 Task: Compose an email in a English(US) language and use Smart Compose to assist.
Action: Mouse moved to (1131, 70)
Screenshot: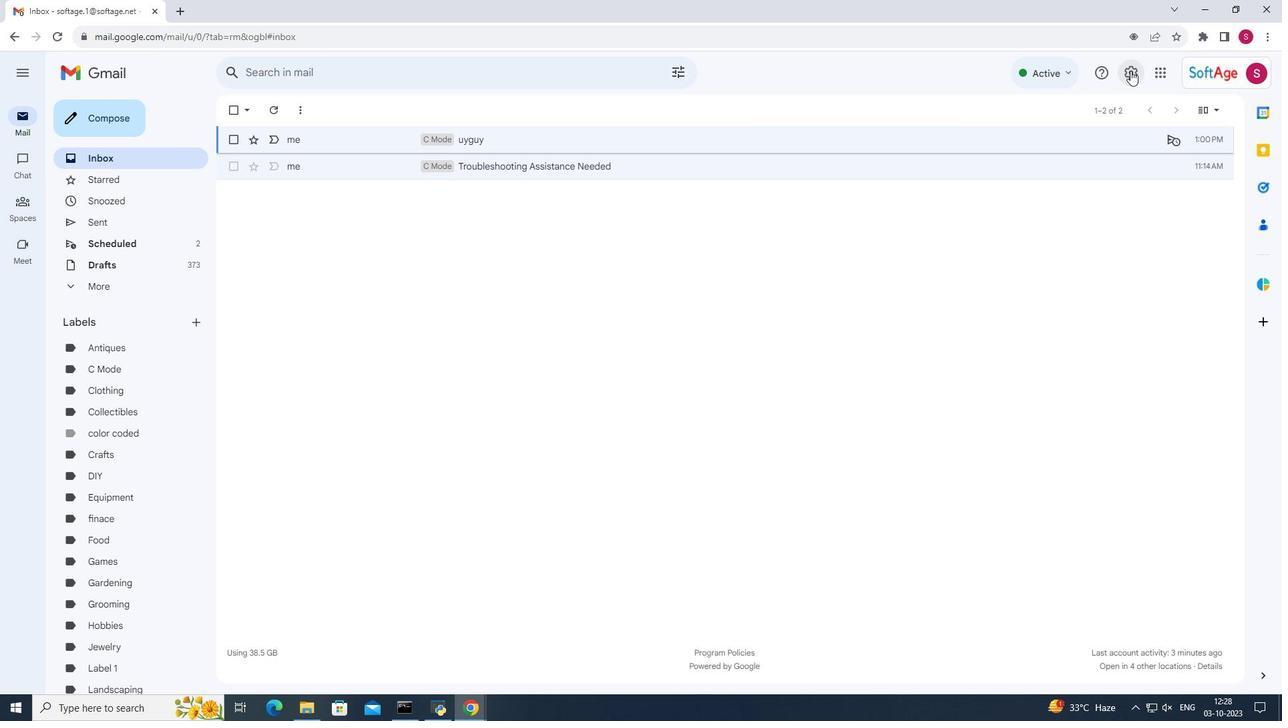 
Action: Mouse pressed left at (1131, 70)
Screenshot: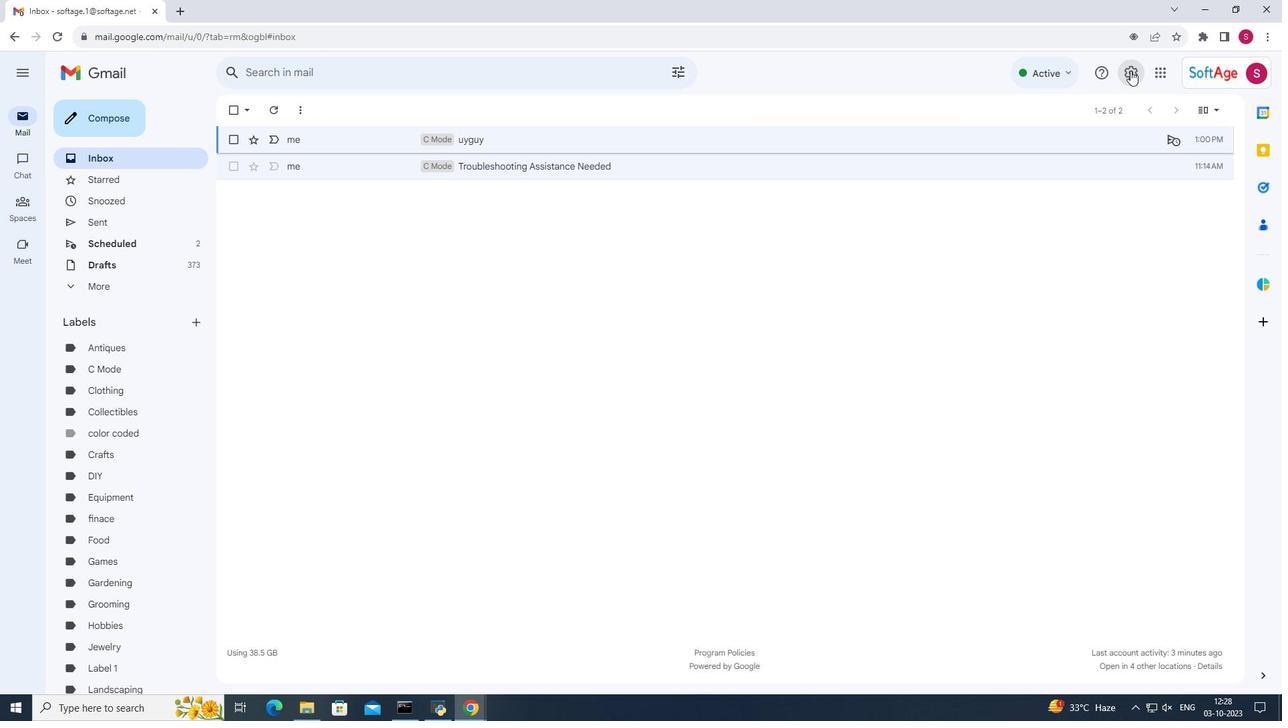 
Action: Mouse moved to (1135, 136)
Screenshot: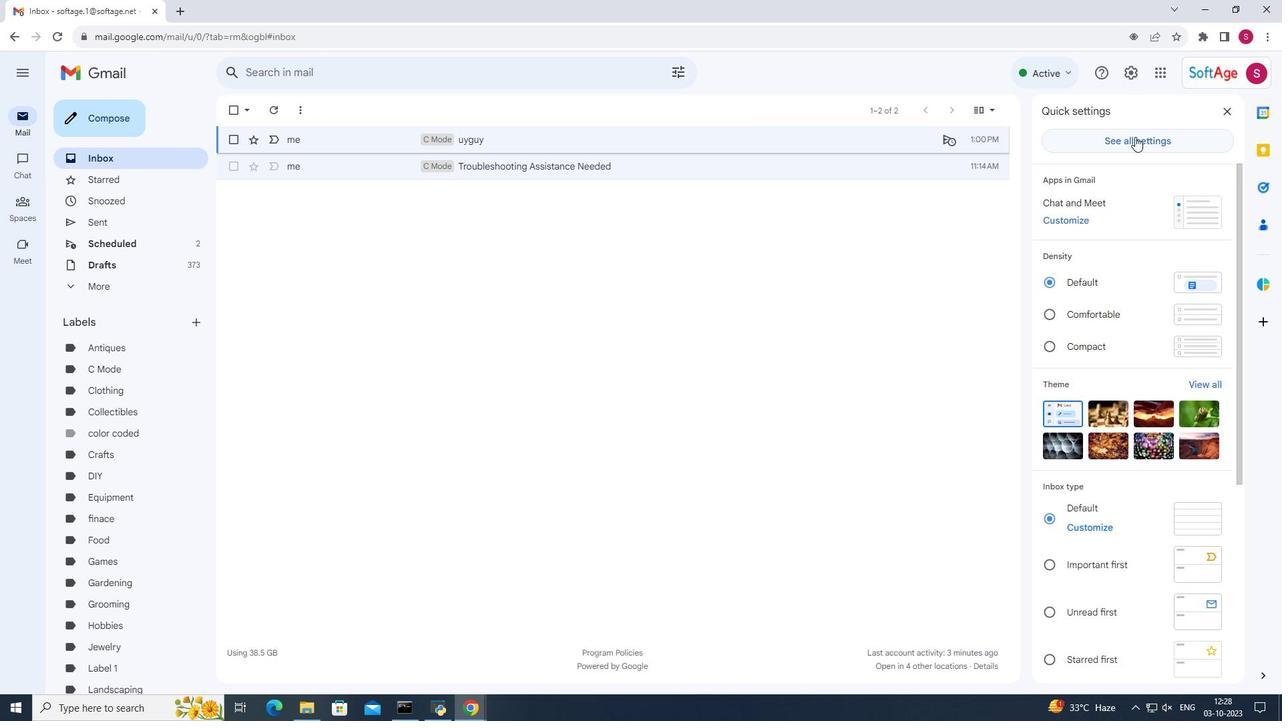 
Action: Mouse pressed left at (1135, 136)
Screenshot: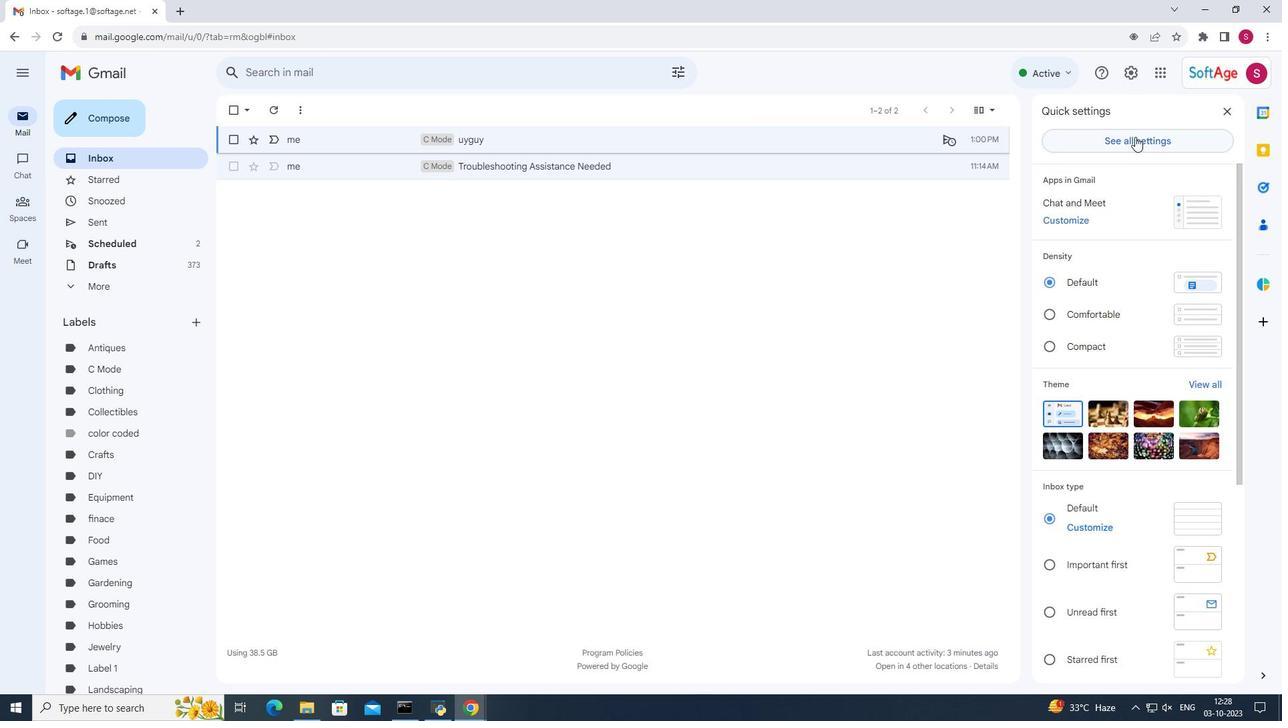 
Action: Mouse moved to (768, 165)
Screenshot: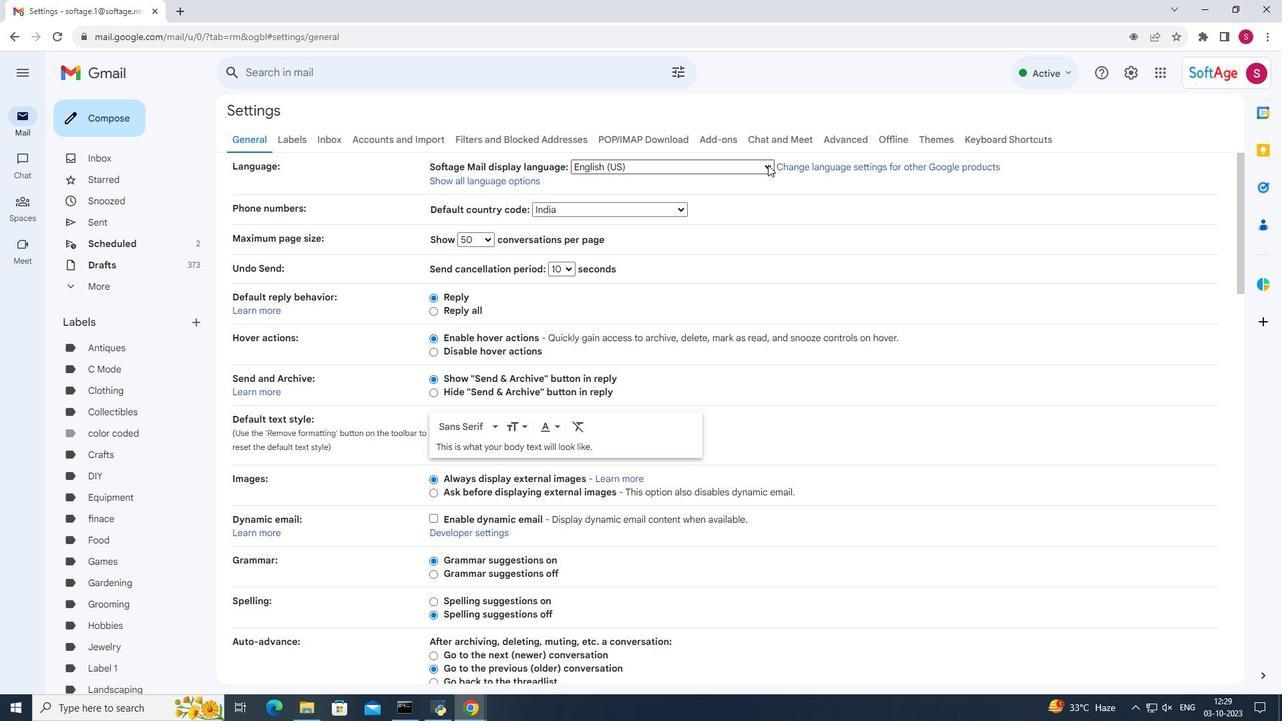
Action: Mouse pressed left at (768, 165)
Screenshot: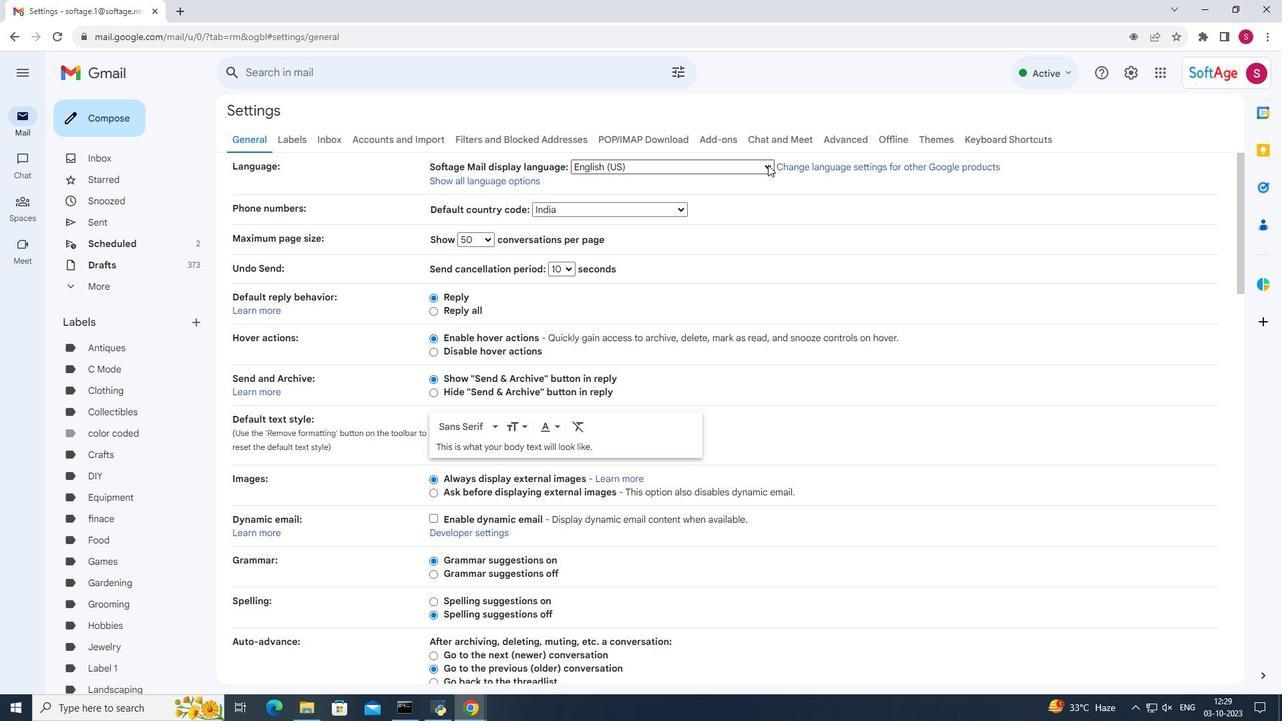 
Action: Mouse moved to (648, 318)
Screenshot: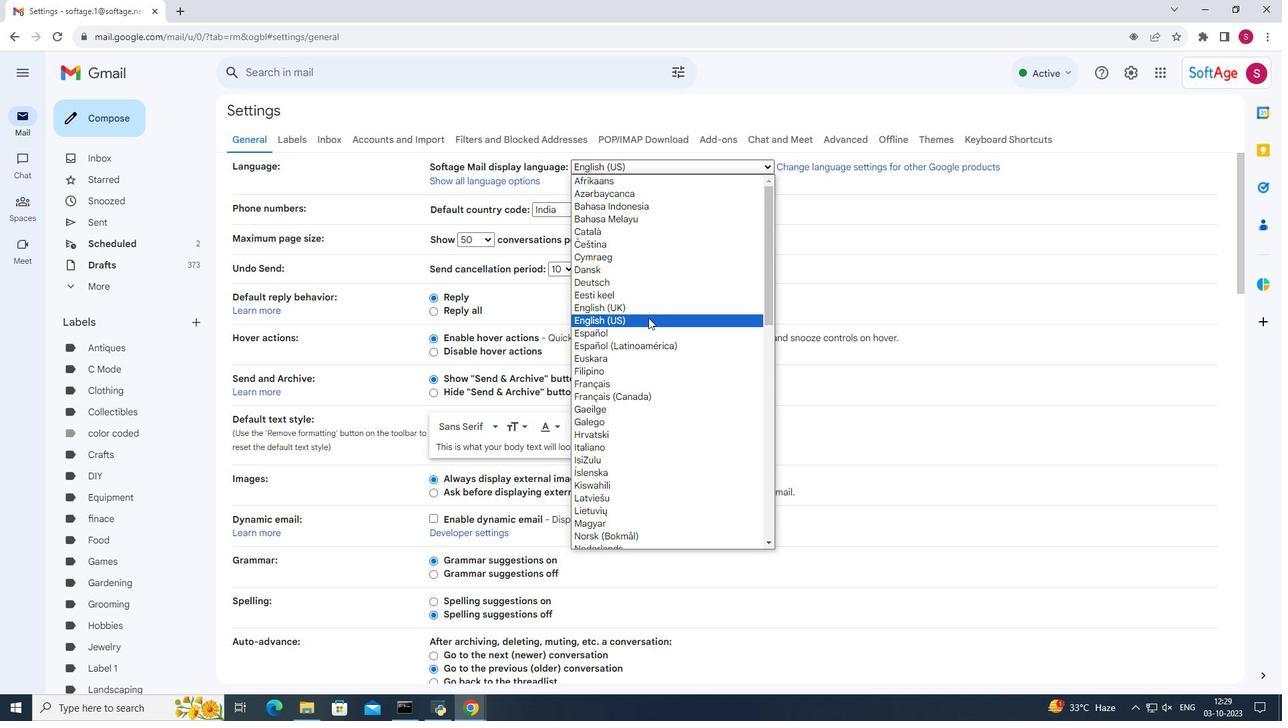 
Action: Mouse pressed left at (648, 318)
Screenshot: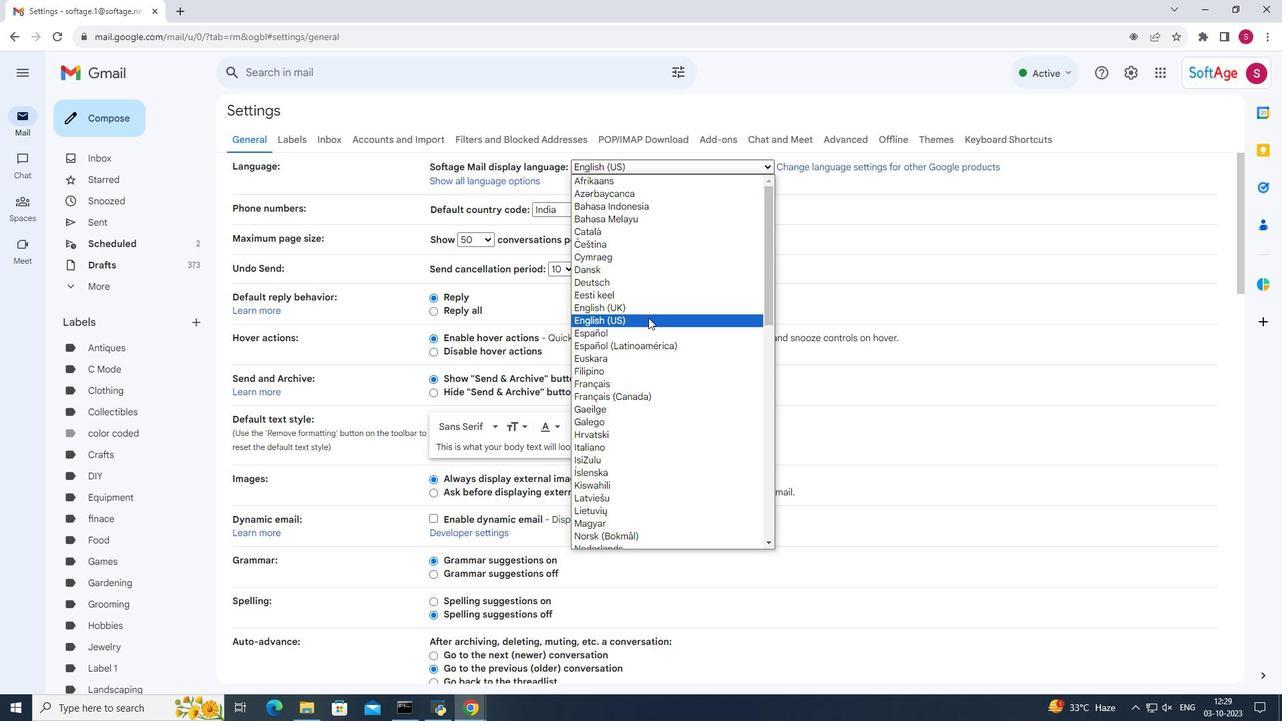 
Action: Mouse pressed left at (648, 318)
Screenshot: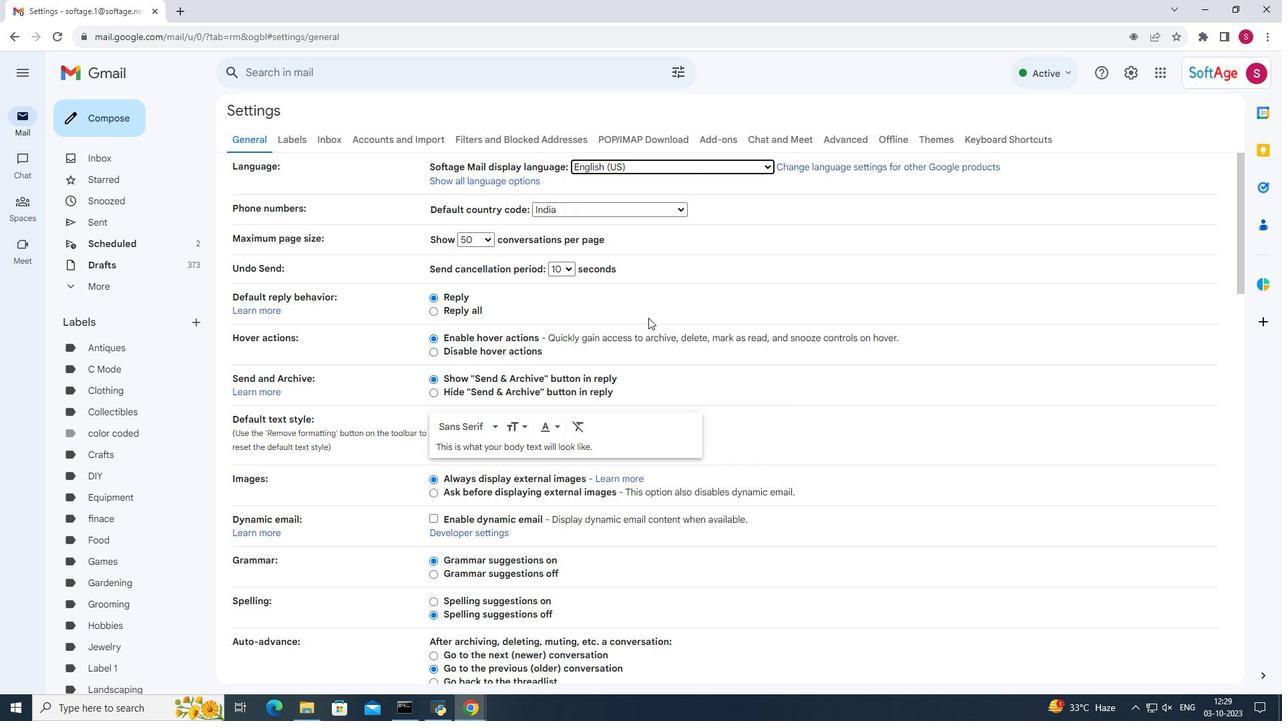 
Action: Mouse moved to (644, 304)
Screenshot: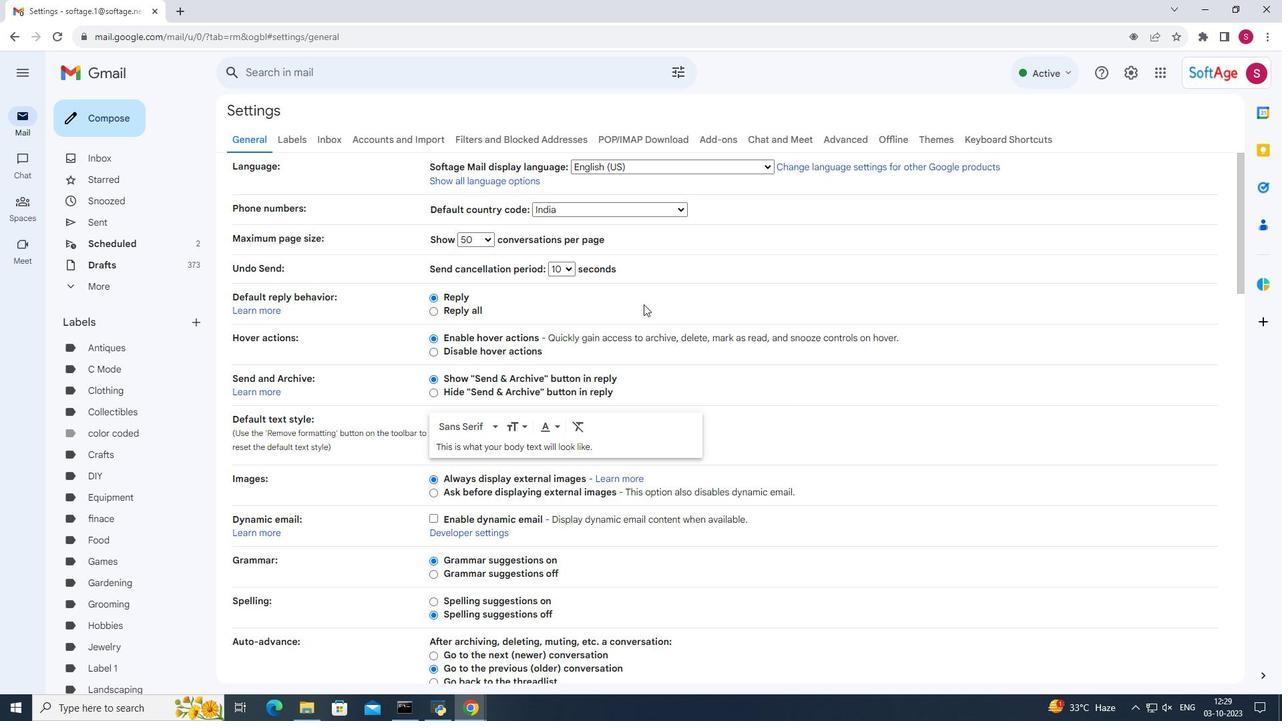 
Action: Mouse scrolled (644, 304) with delta (0, 0)
Screenshot: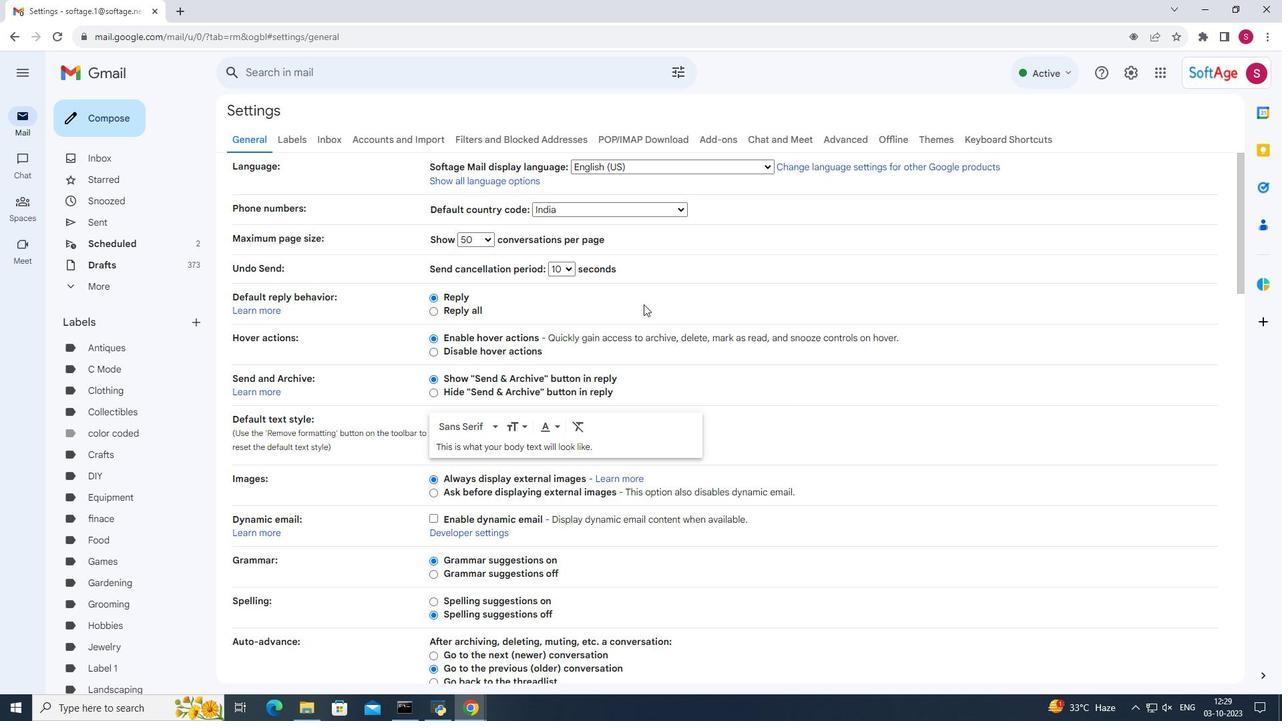 
Action: Mouse scrolled (644, 304) with delta (0, 0)
Screenshot: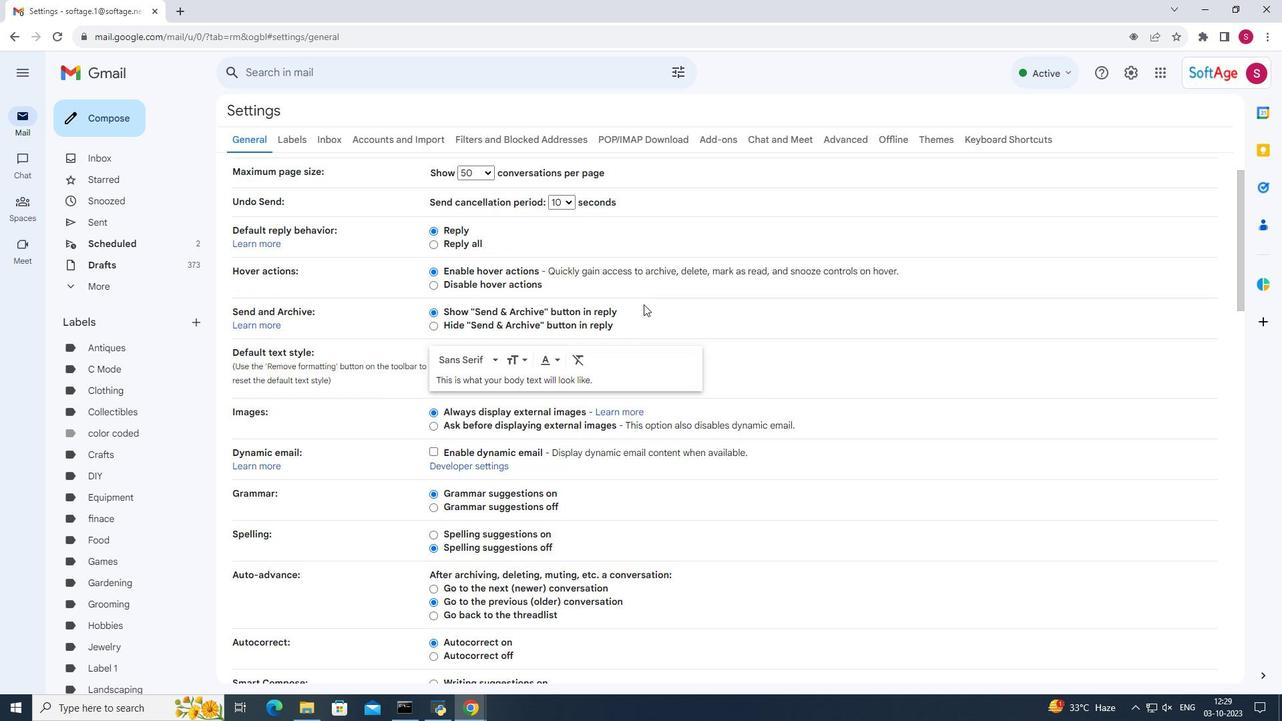 
Action: Mouse scrolled (644, 304) with delta (0, 0)
Screenshot: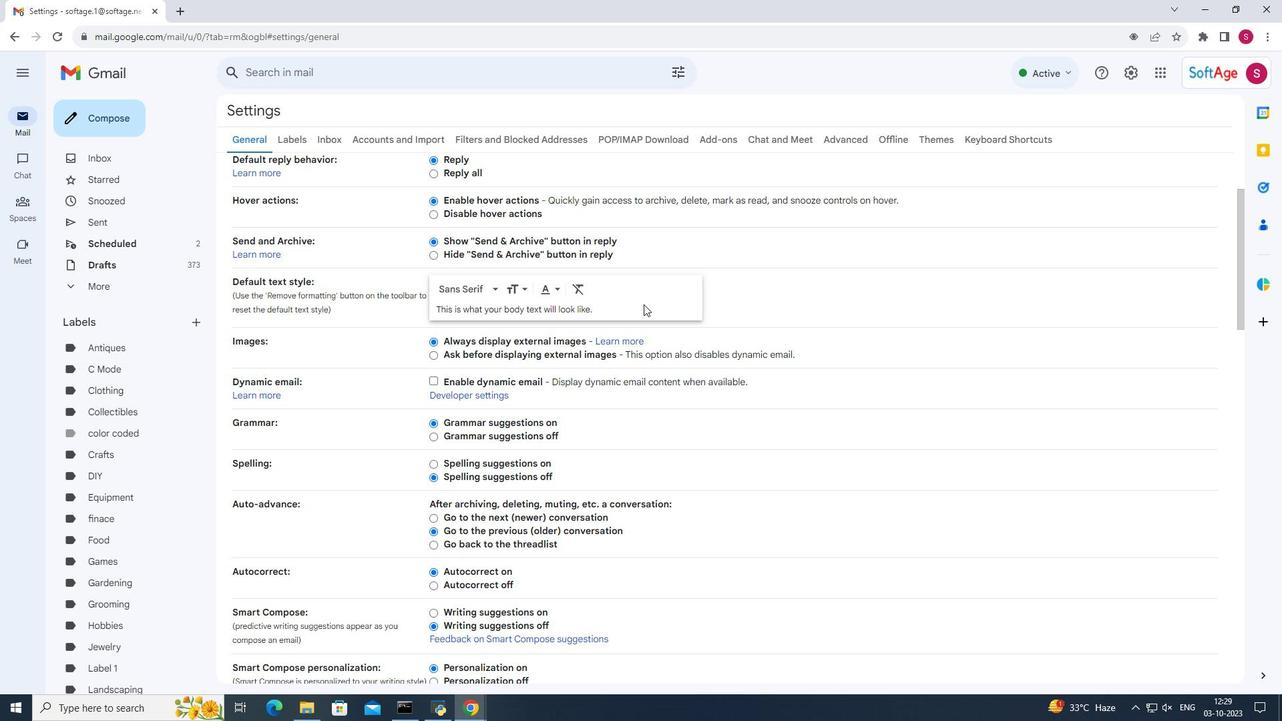 
Action: Mouse scrolled (644, 304) with delta (0, 0)
Screenshot: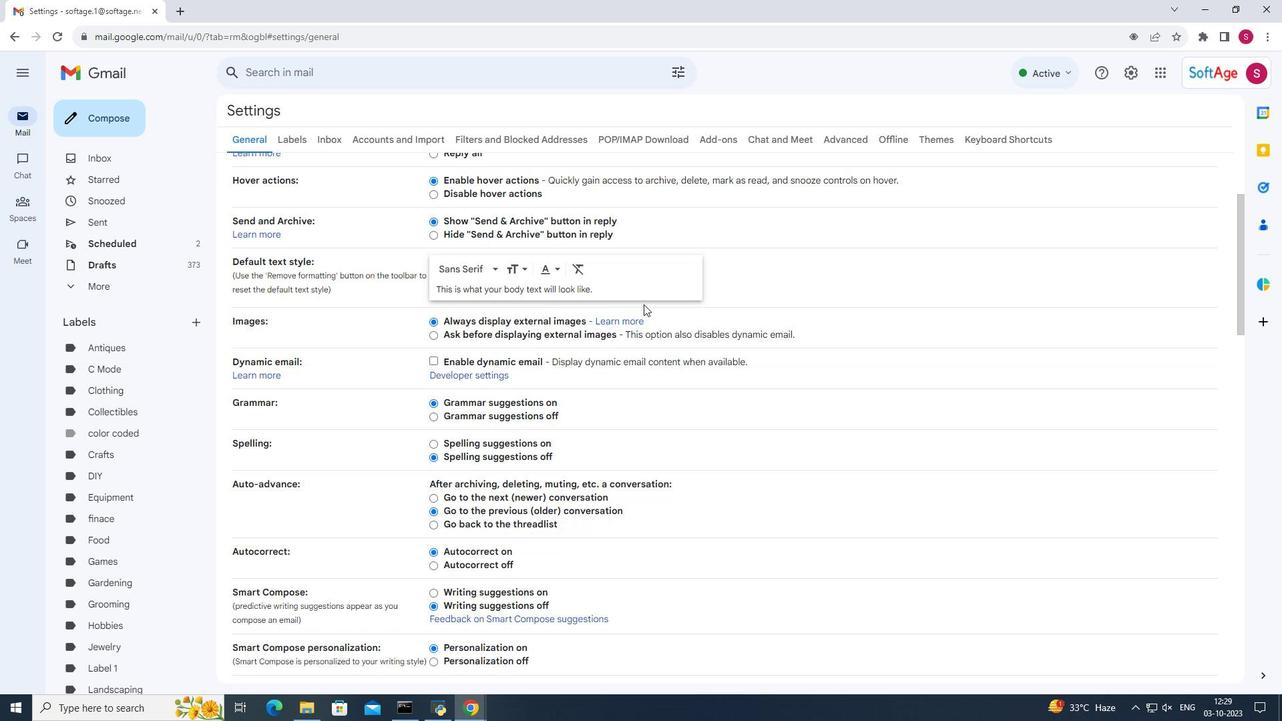 
Action: Mouse scrolled (644, 304) with delta (0, 0)
Screenshot: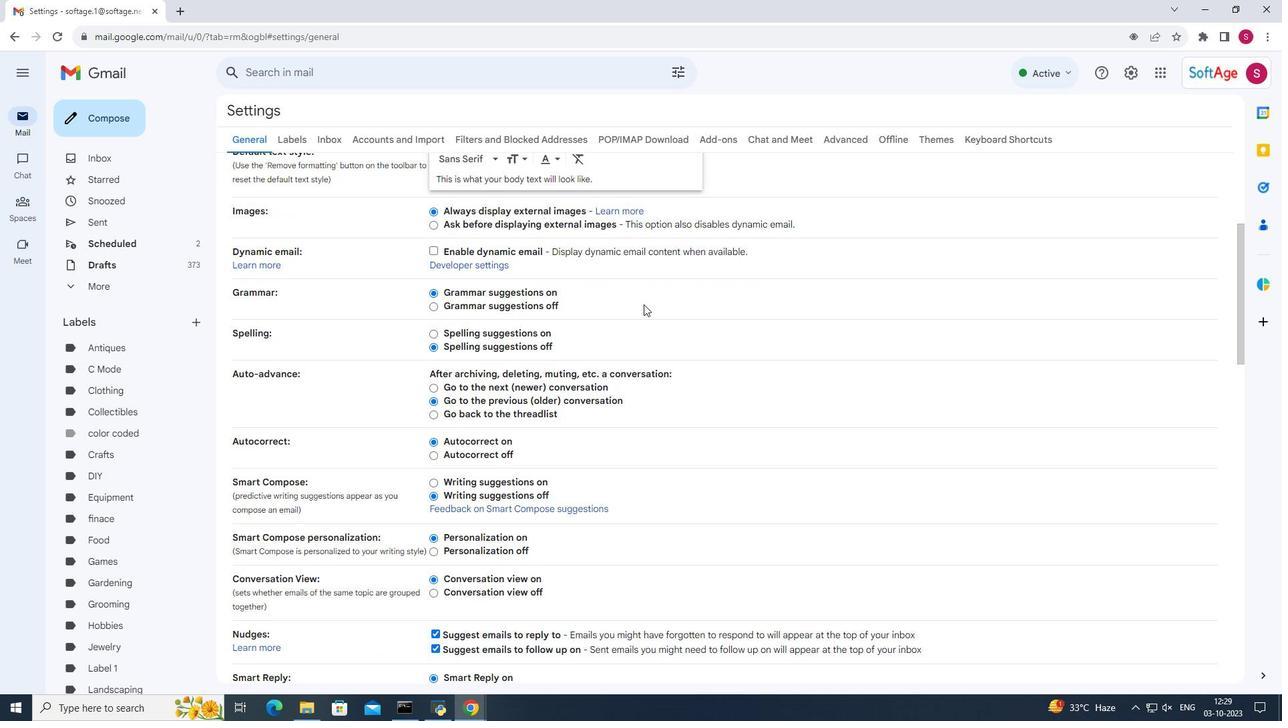 
Action: Mouse scrolled (644, 304) with delta (0, 0)
Screenshot: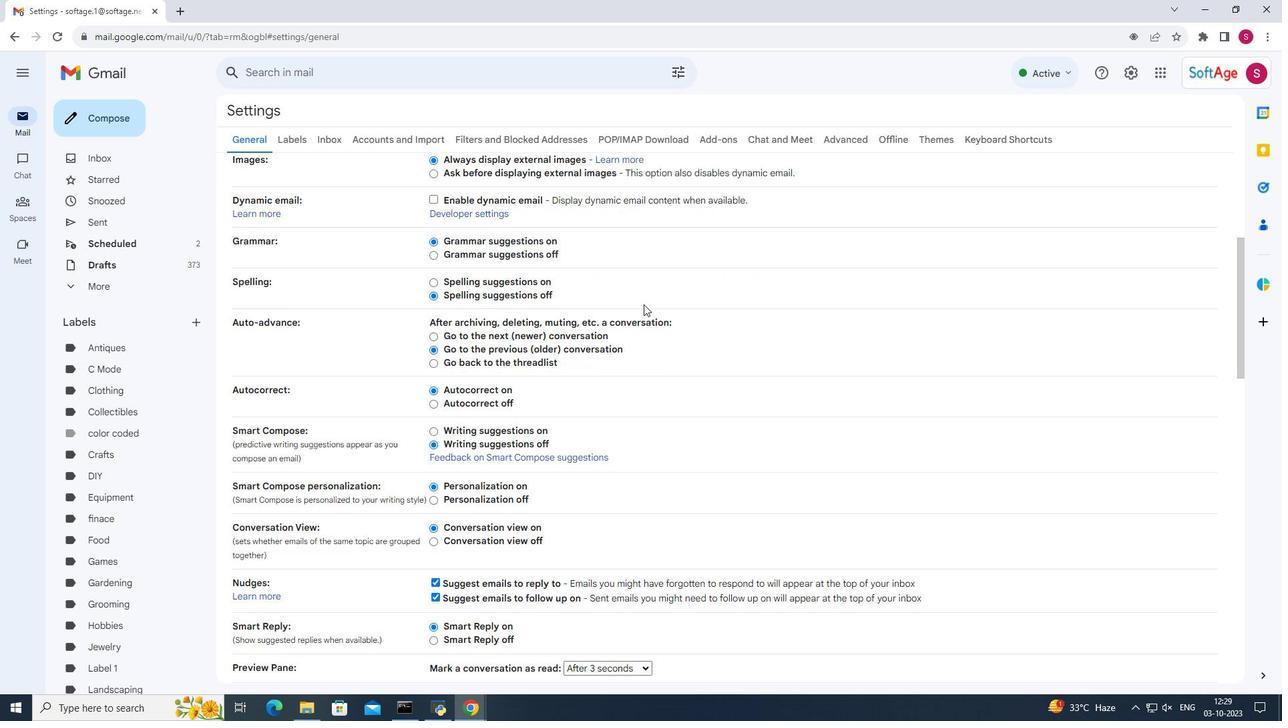 
Action: Mouse moved to (432, 350)
Screenshot: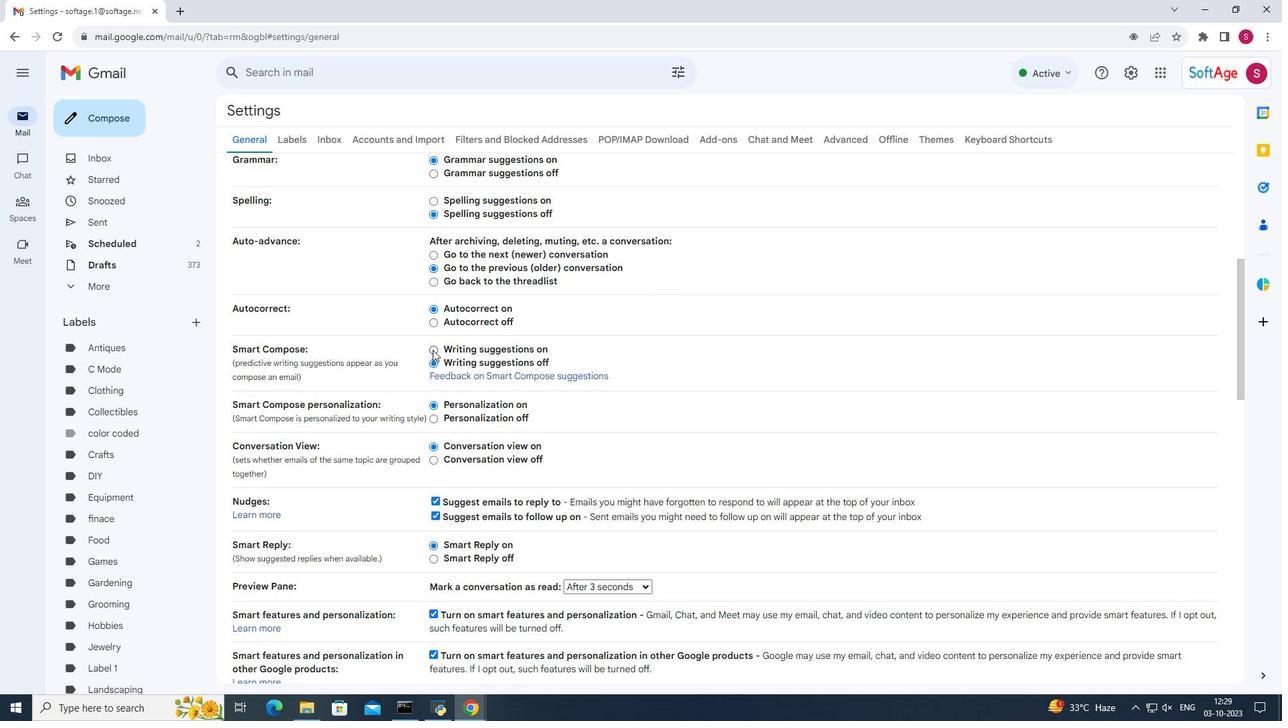 
Action: Mouse pressed left at (432, 350)
Screenshot: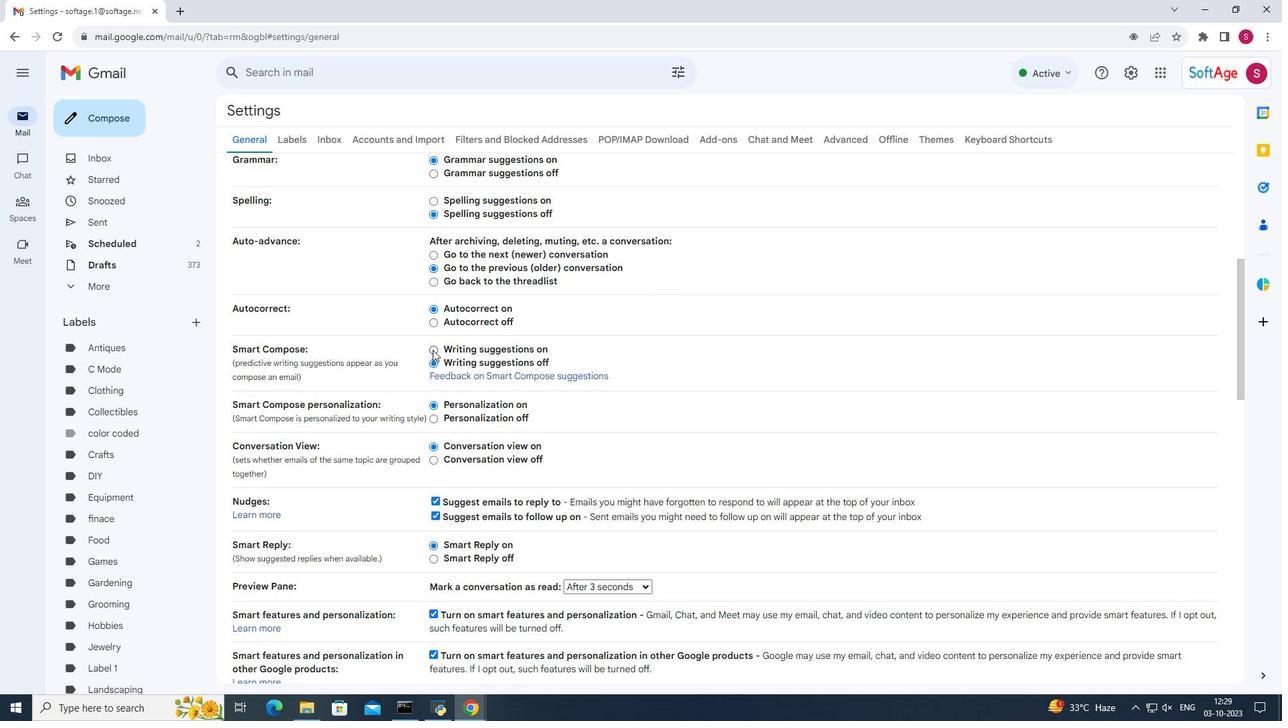 
Action: Mouse moved to (679, 320)
Screenshot: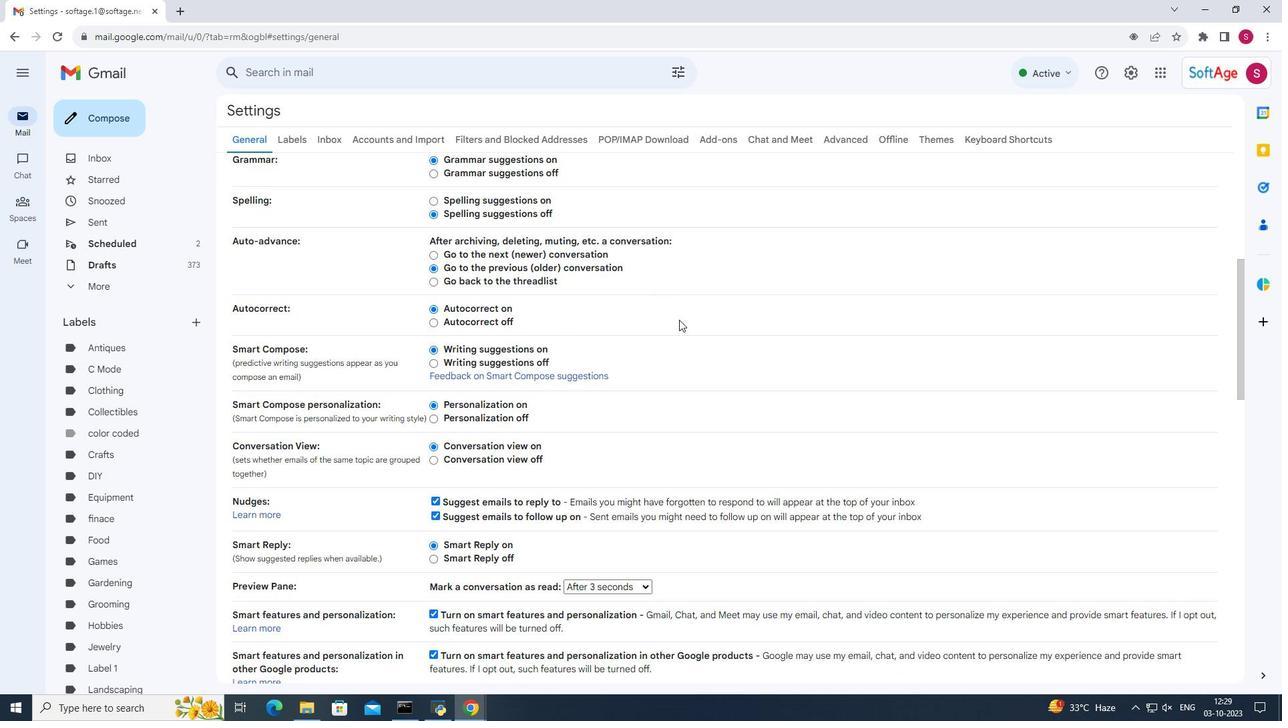 
Action: Mouse scrolled (679, 319) with delta (0, 0)
Screenshot: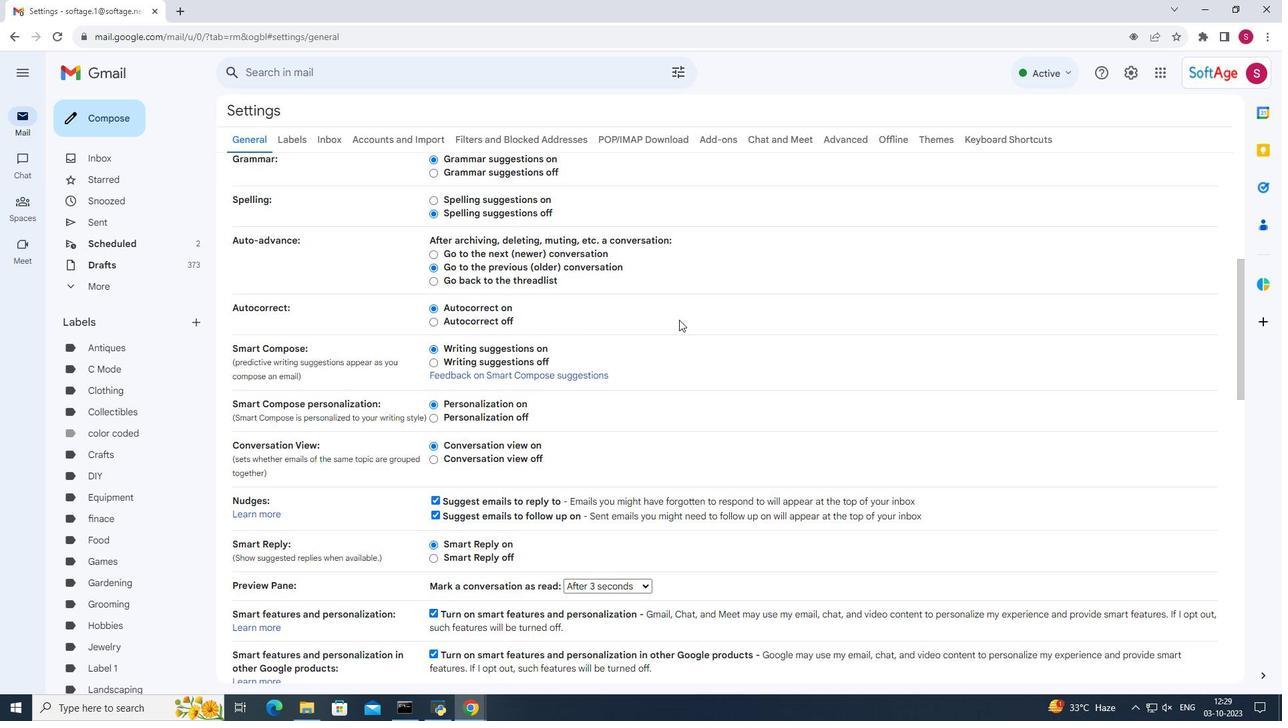 
Action: Mouse scrolled (679, 319) with delta (0, 0)
Screenshot: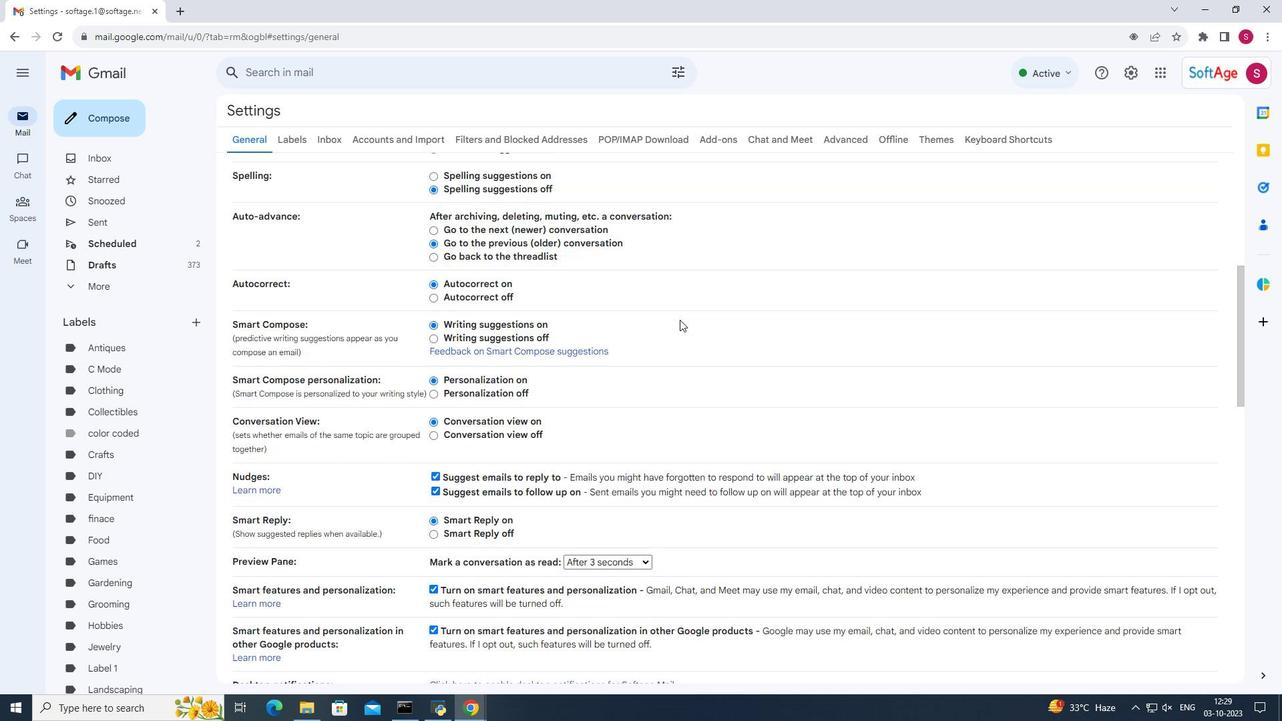 
Action: Mouse moved to (680, 320)
Screenshot: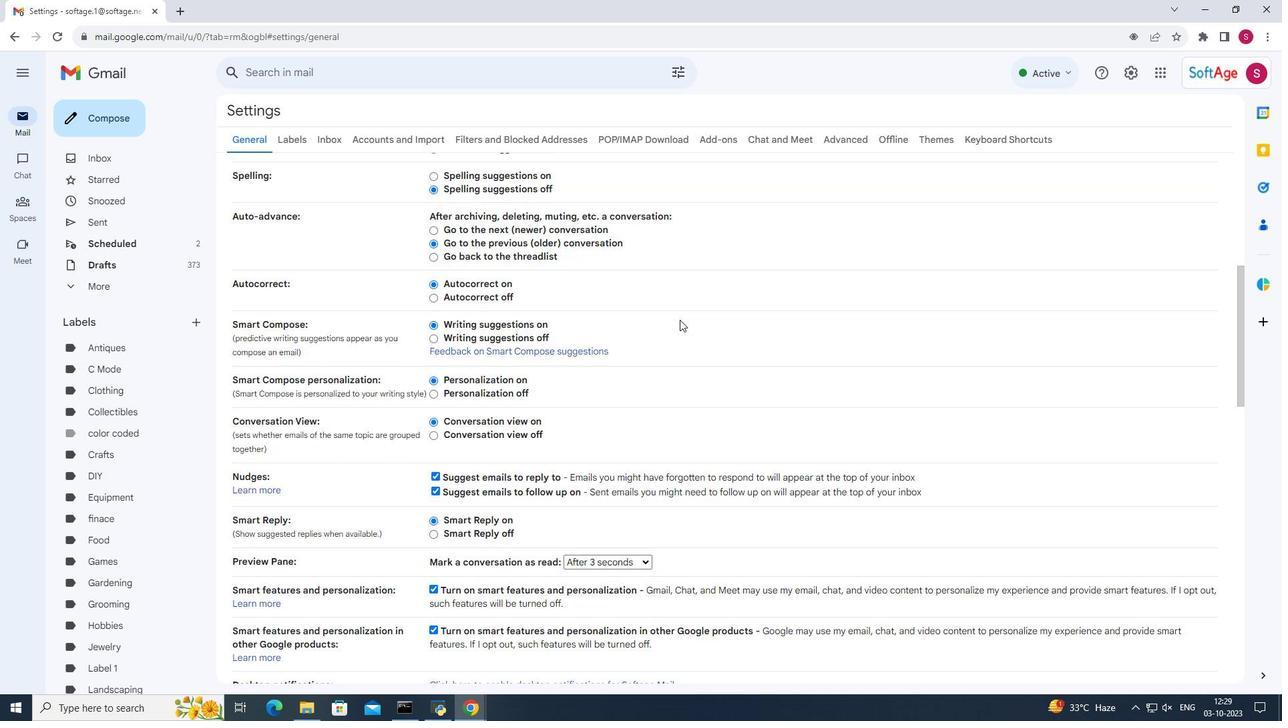 
Action: Mouse scrolled (680, 319) with delta (0, 0)
Screenshot: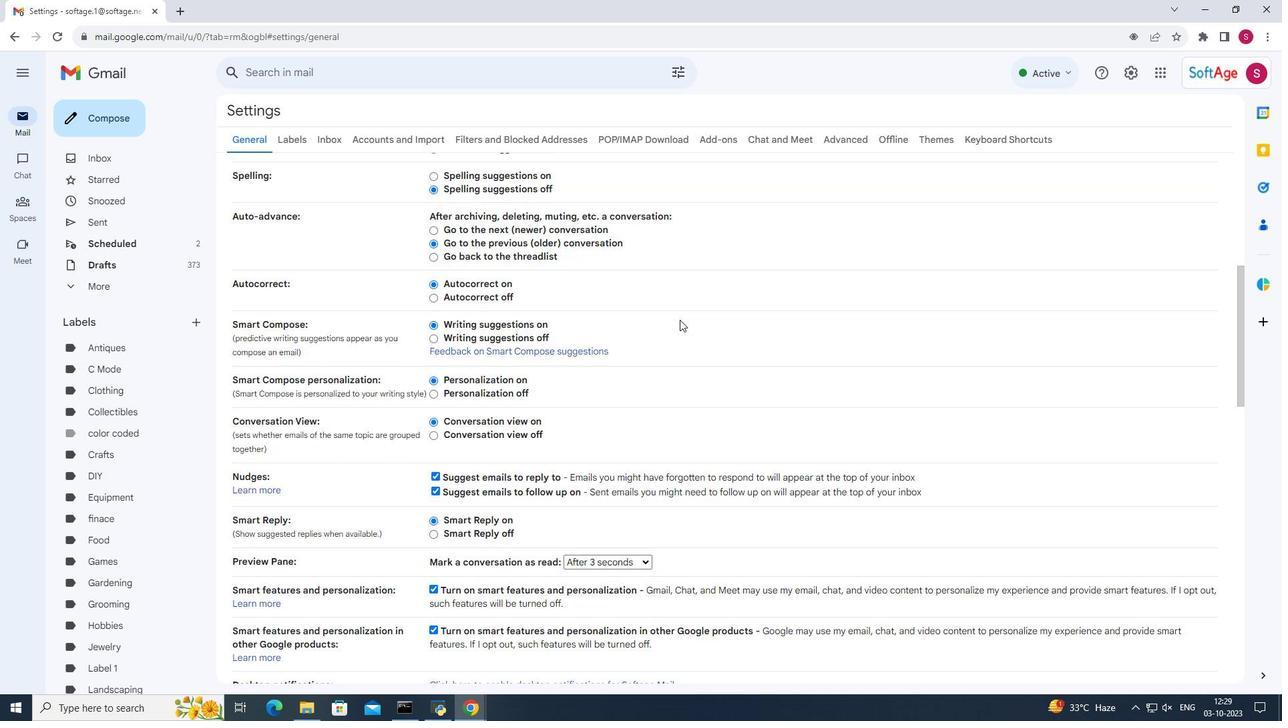 
Action: Mouse scrolled (680, 319) with delta (0, 0)
Screenshot: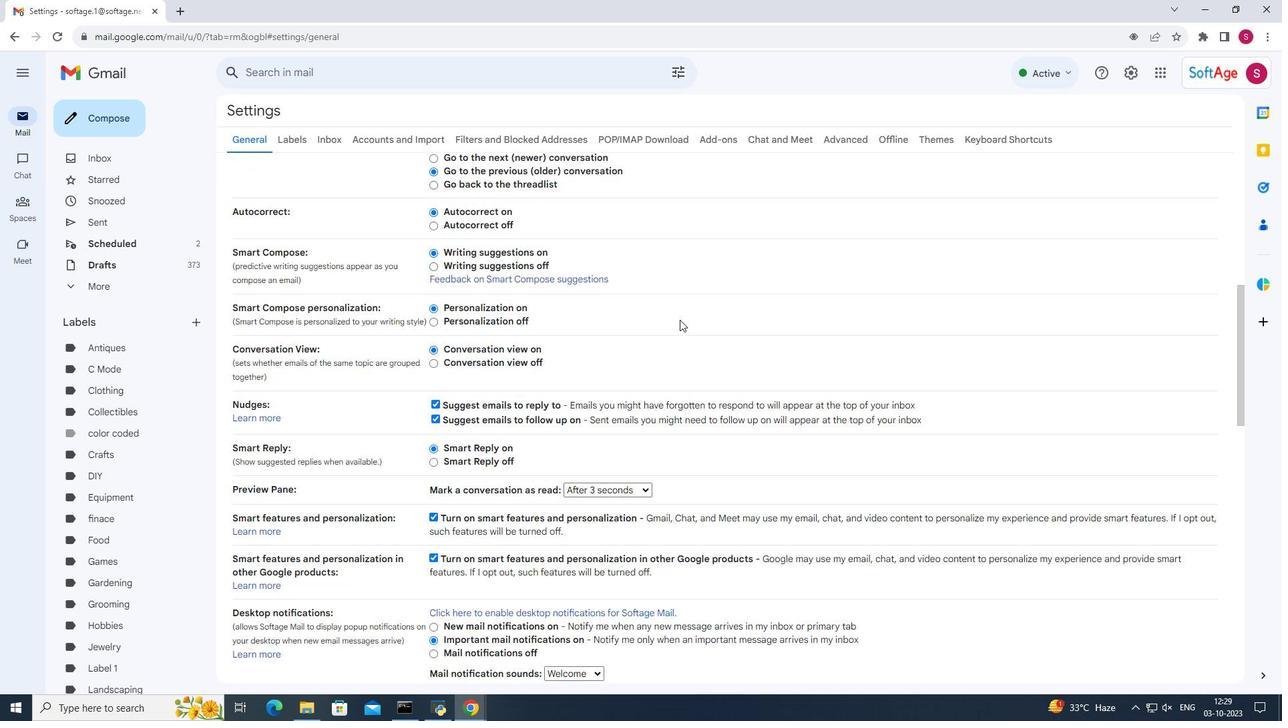 
Action: Mouse moved to (682, 320)
Screenshot: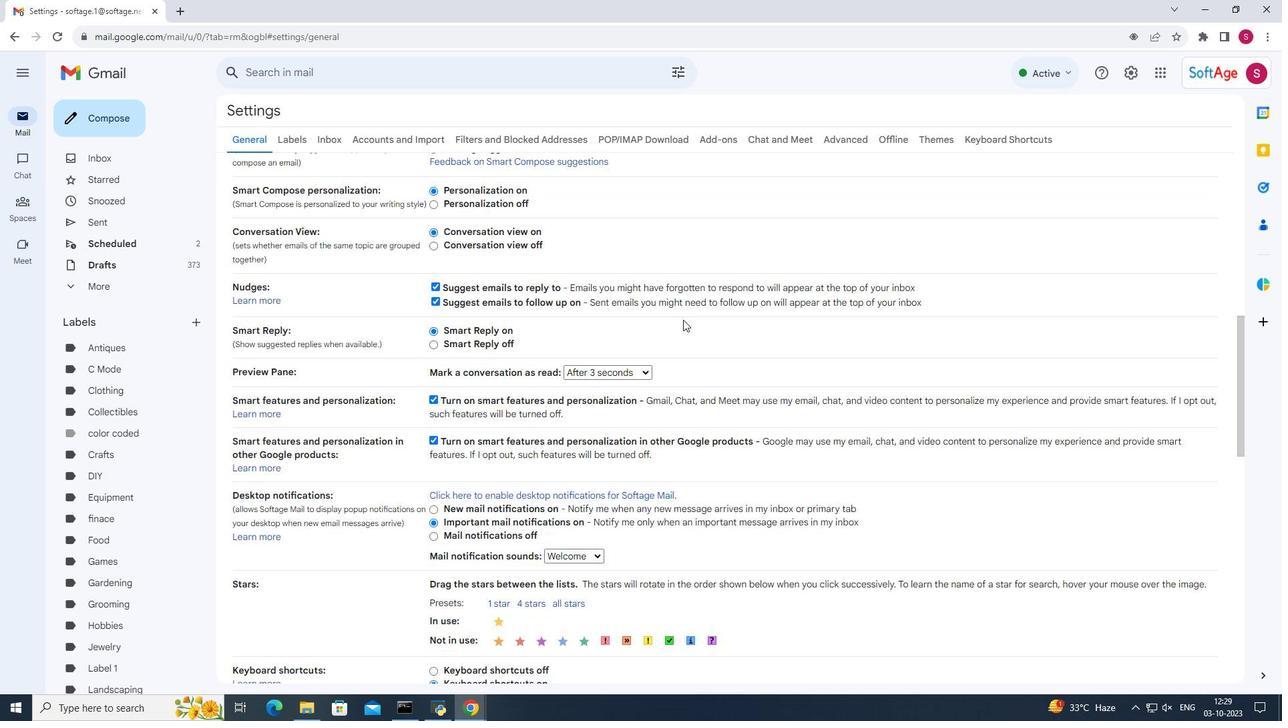
Action: Mouse scrolled (682, 319) with delta (0, 0)
Screenshot: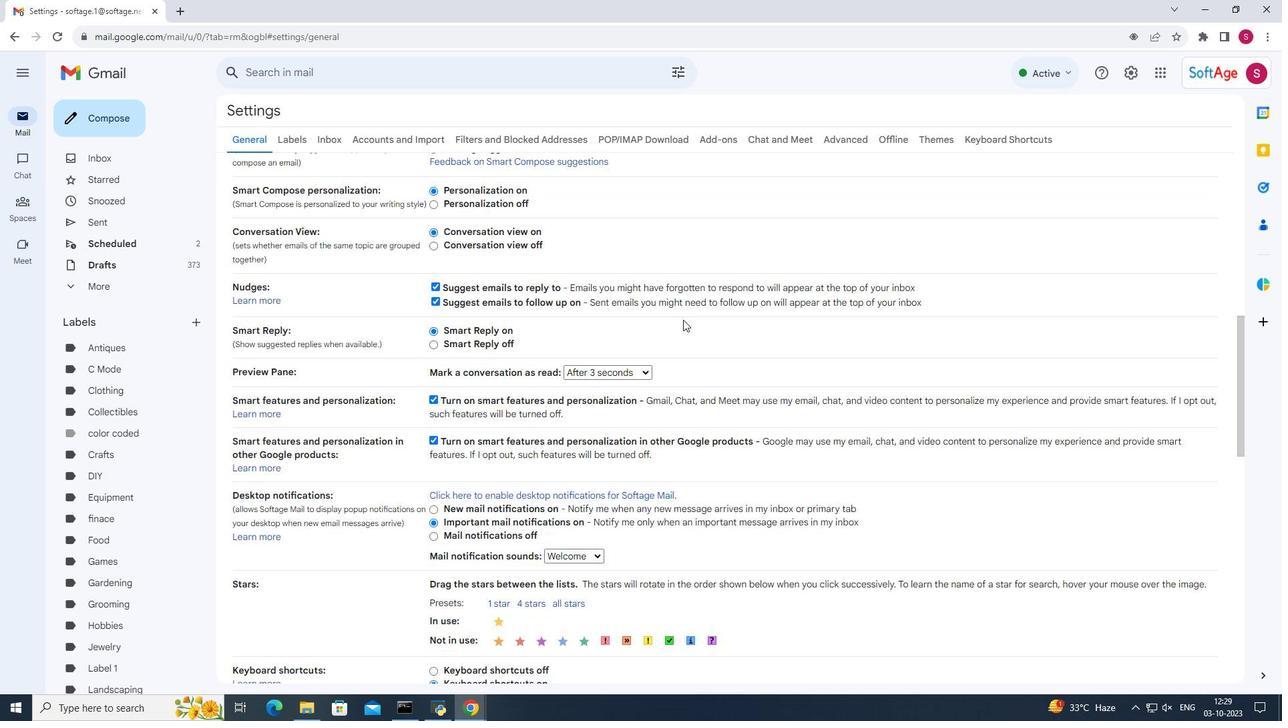 
Action: Mouse moved to (690, 320)
Screenshot: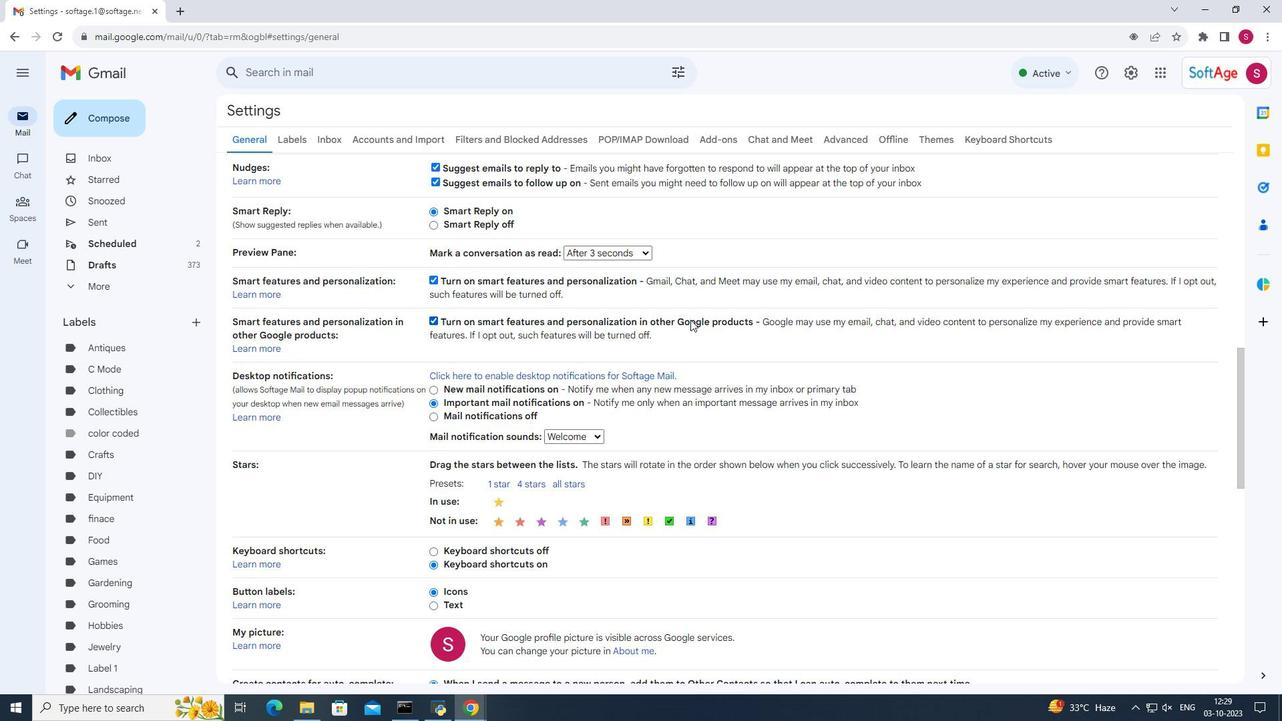 
Action: Mouse scrolled (690, 319) with delta (0, 0)
Screenshot: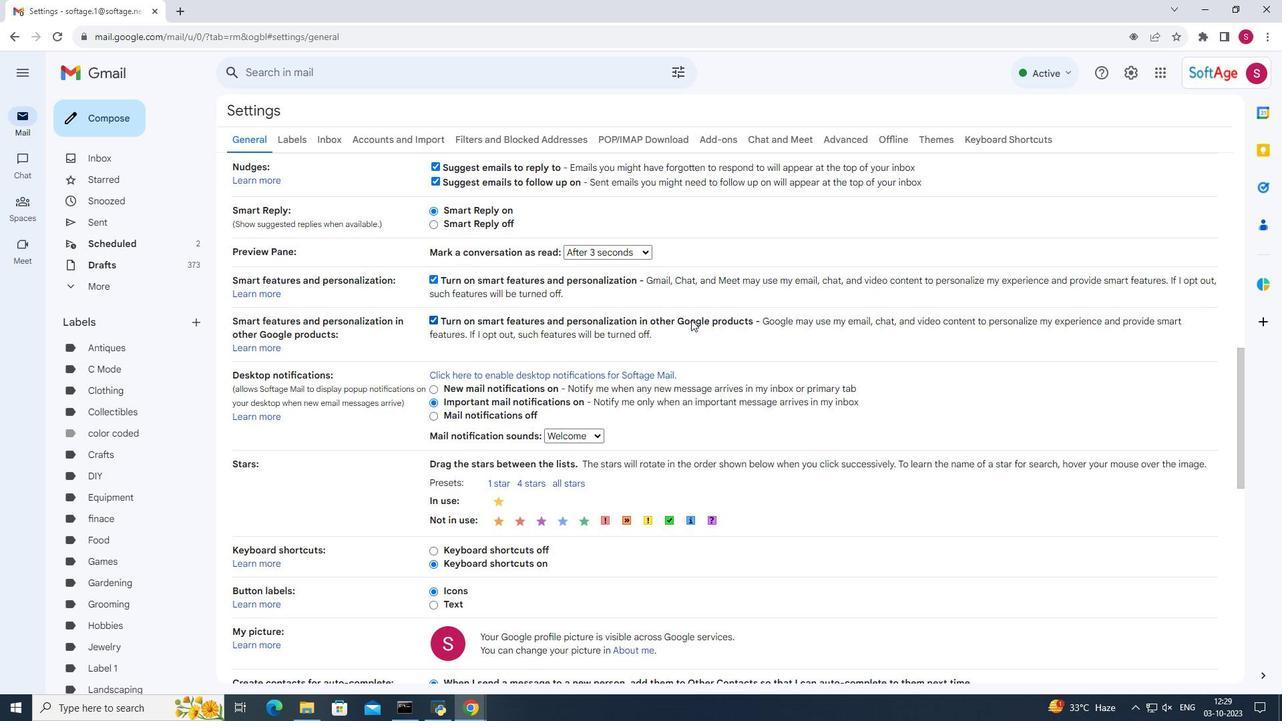 
Action: Mouse moved to (691, 320)
Screenshot: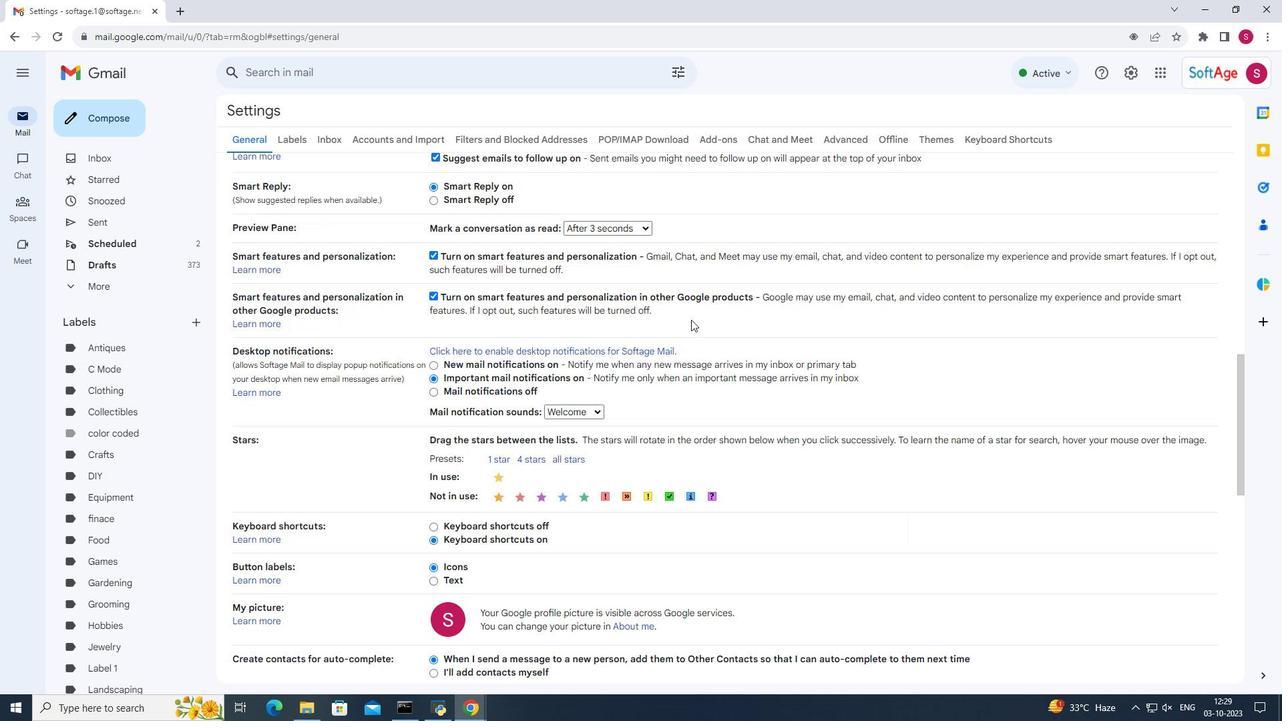 
Action: Mouse scrolled (691, 319) with delta (0, 0)
Screenshot: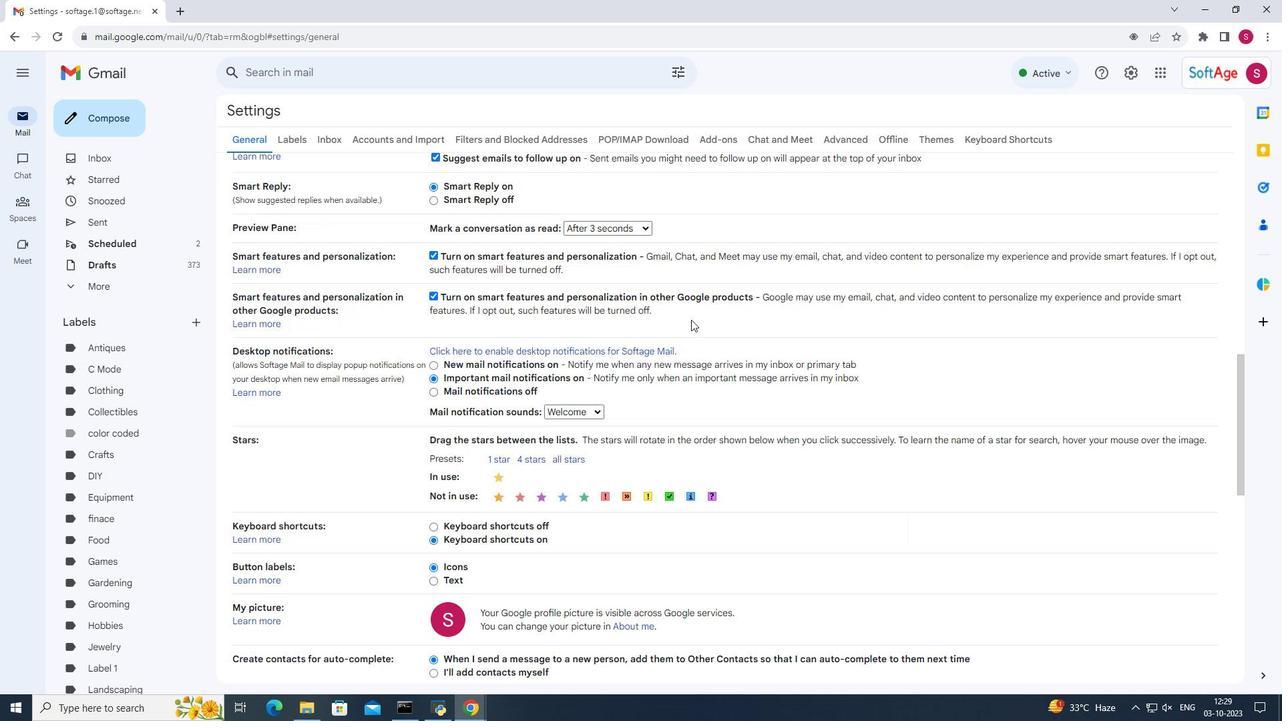 
Action: Mouse scrolled (691, 319) with delta (0, 0)
Screenshot: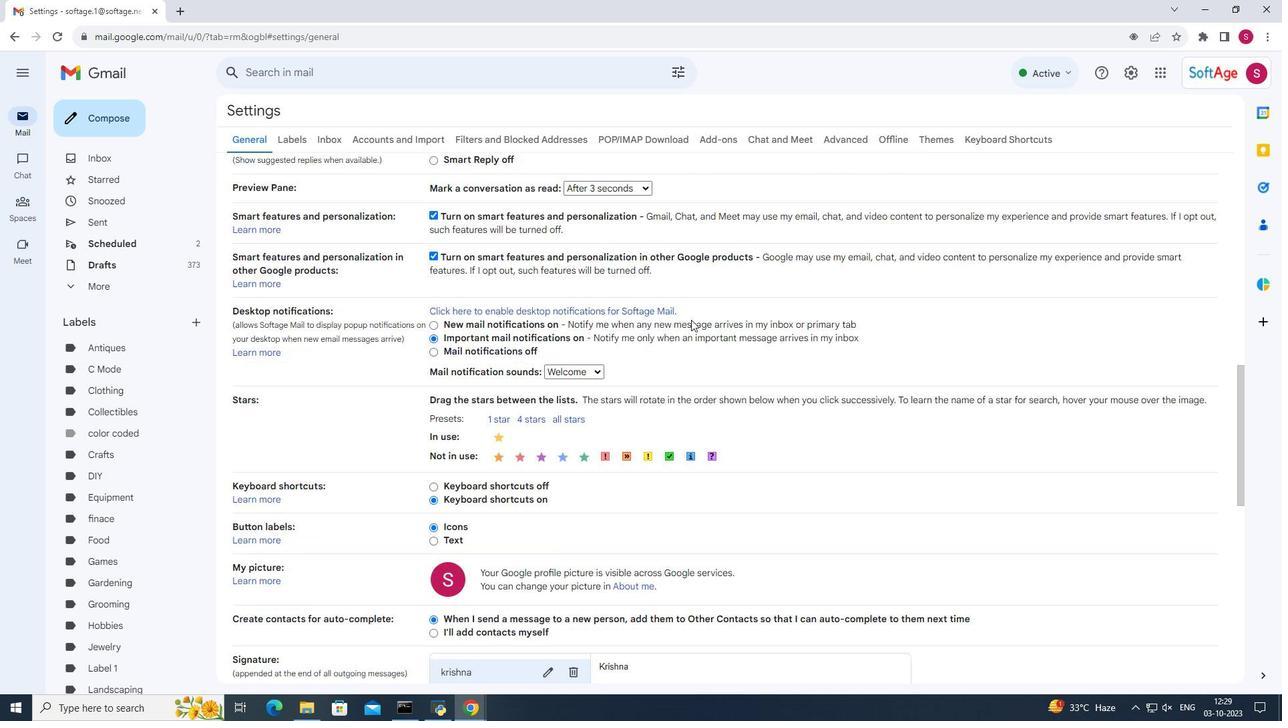 
Action: Mouse scrolled (691, 319) with delta (0, 0)
Screenshot: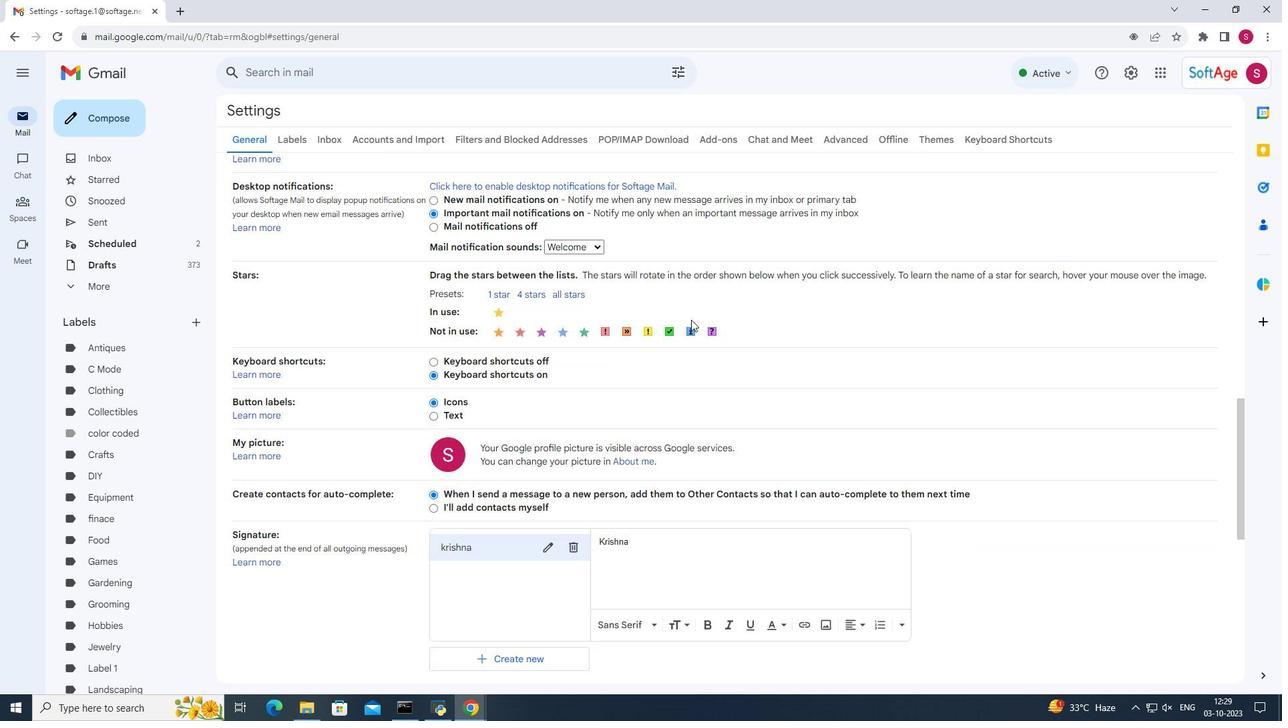 
Action: Mouse moved to (709, 322)
Screenshot: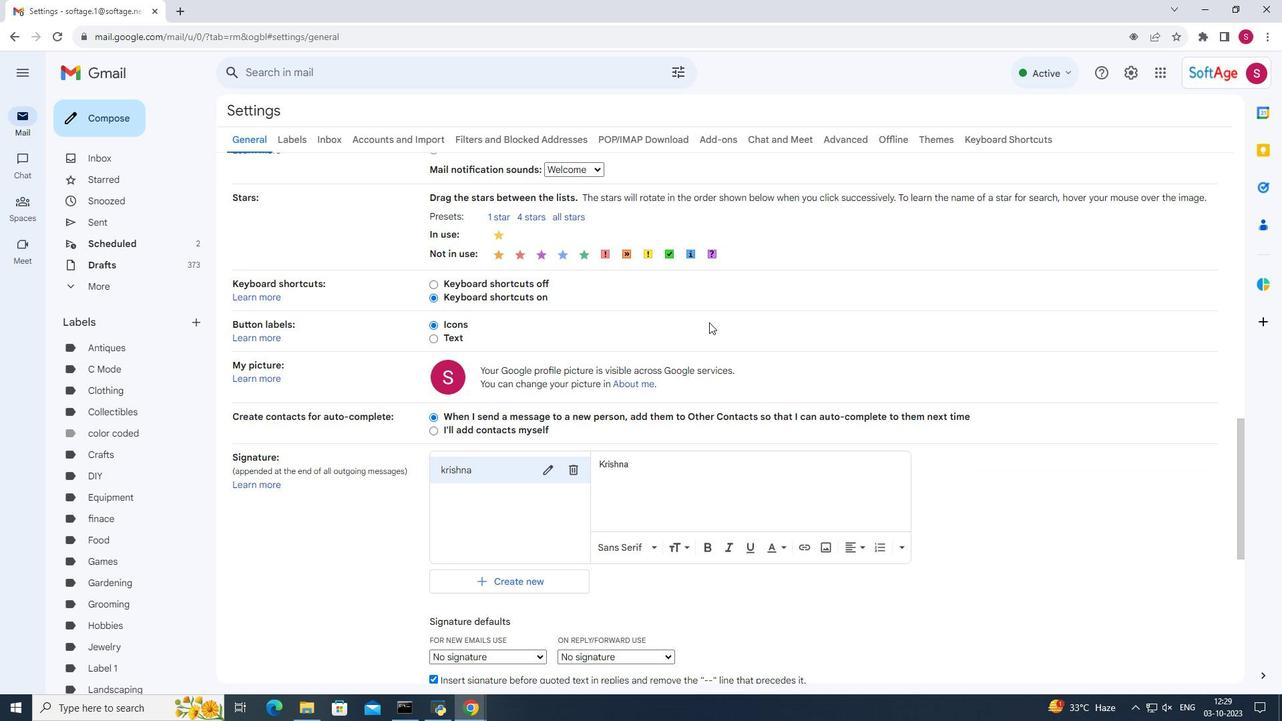 
Action: Mouse scrolled (709, 322) with delta (0, 0)
Screenshot: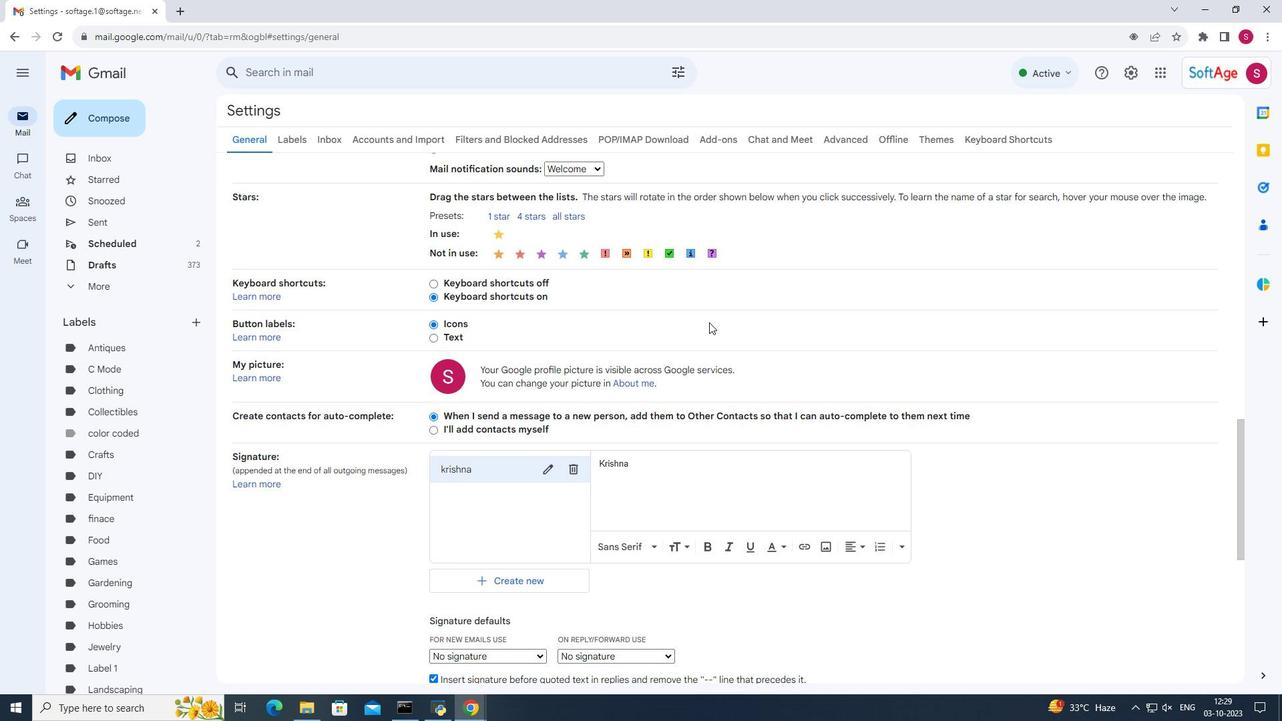
Action: Mouse scrolled (709, 322) with delta (0, 0)
Screenshot: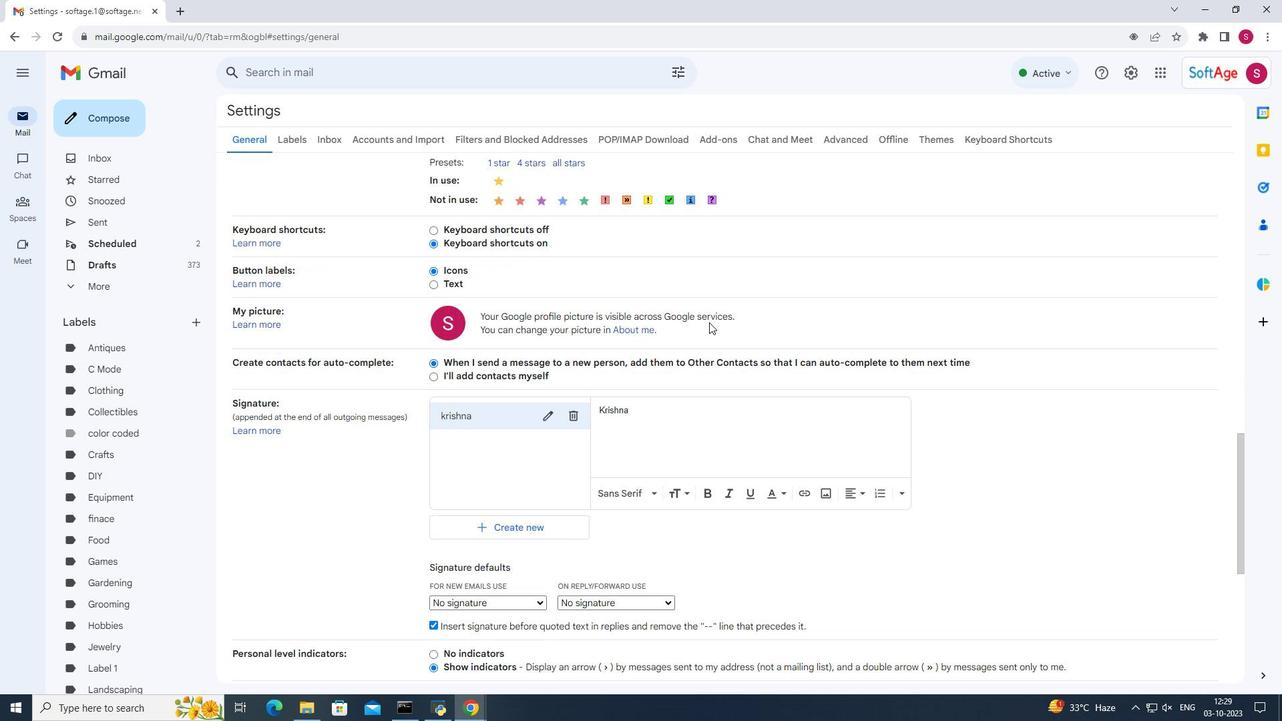 
Action: Mouse scrolled (709, 322) with delta (0, 0)
Screenshot: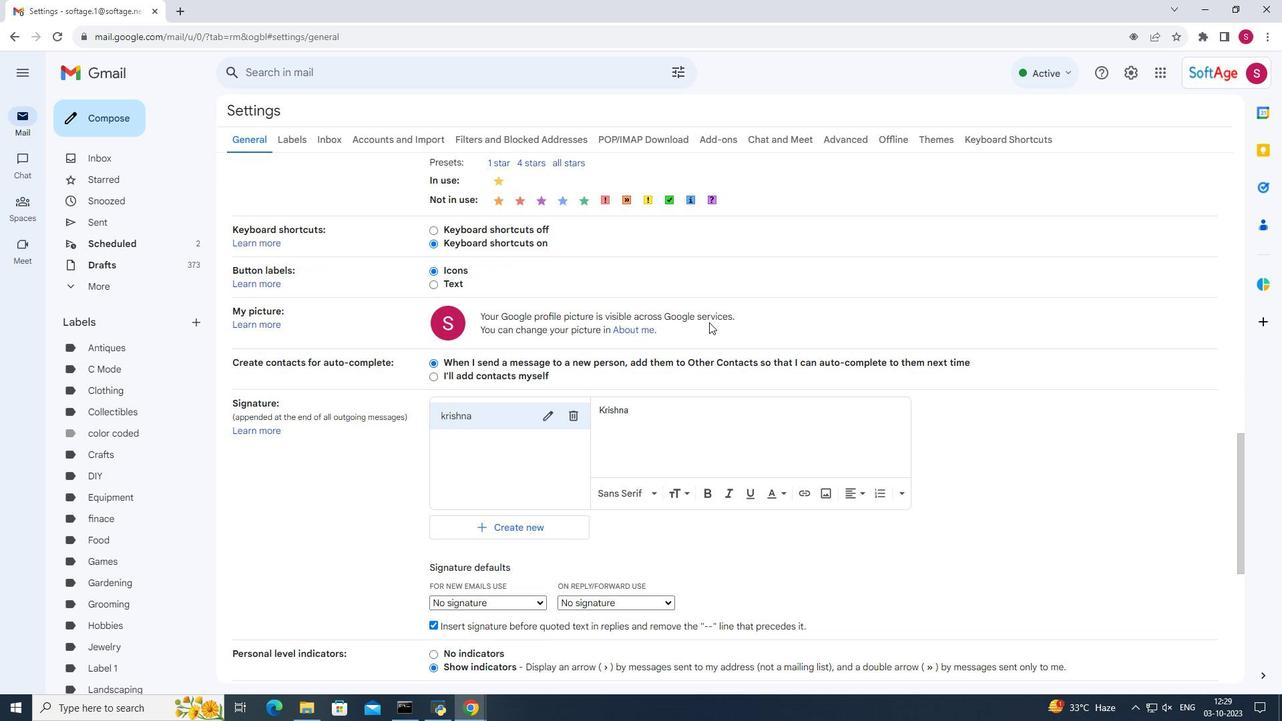 
Action: Mouse scrolled (709, 322) with delta (0, 0)
Screenshot: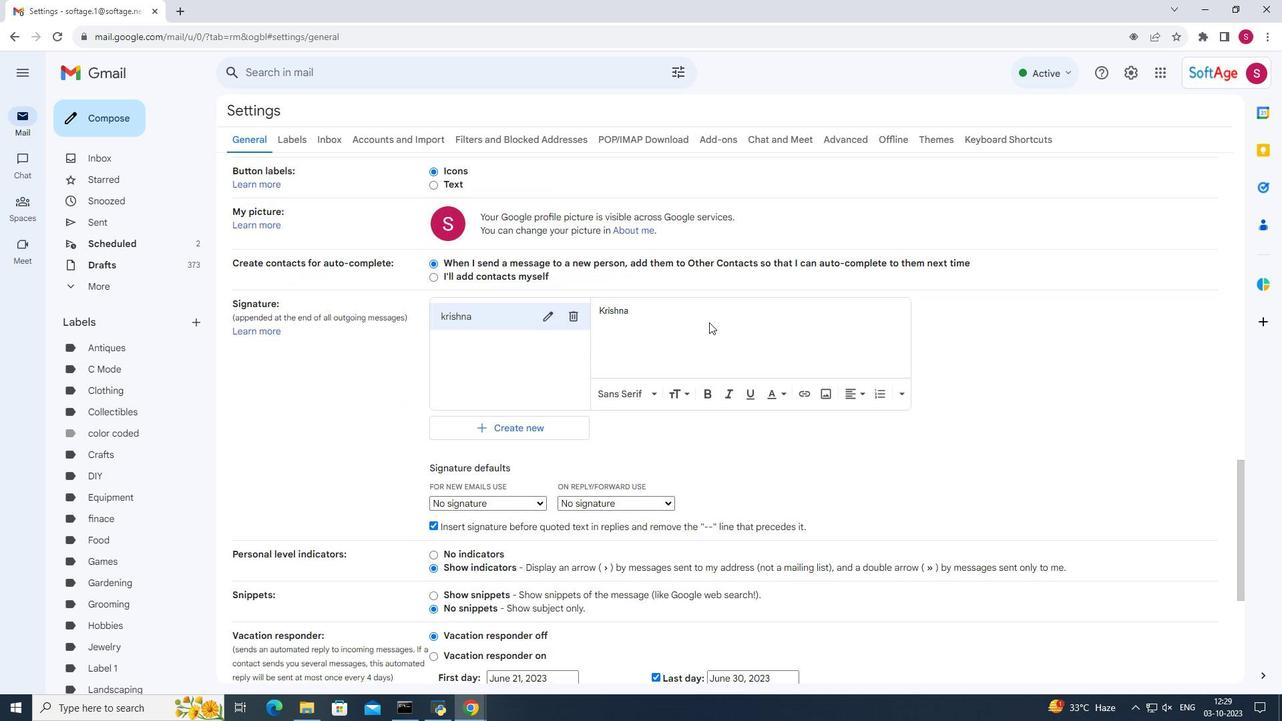 
Action: Mouse scrolled (709, 322) with delta (0, 0)
Screenshot: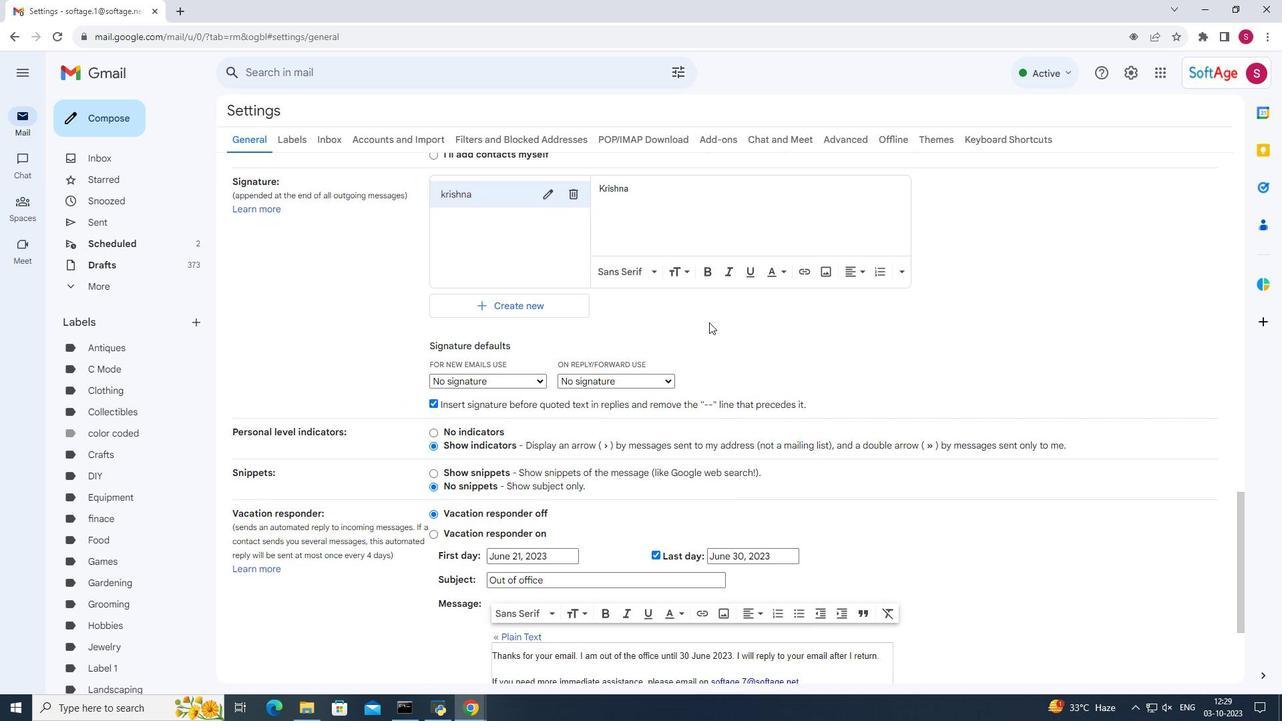 
Action: Mouse scrolled (709, 322) with delta (0, 0)
Screenshot: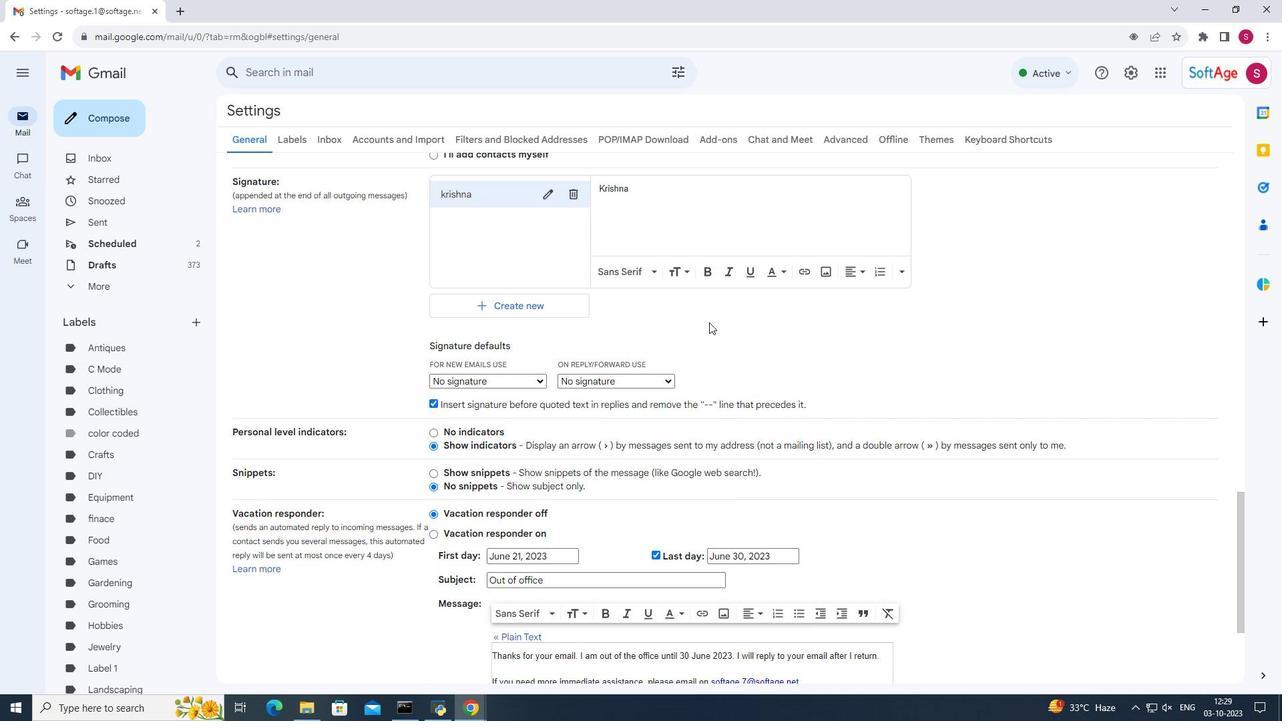 
Action: Mouse scrolled (709, 322) with delta (0, 0)
Screenshot: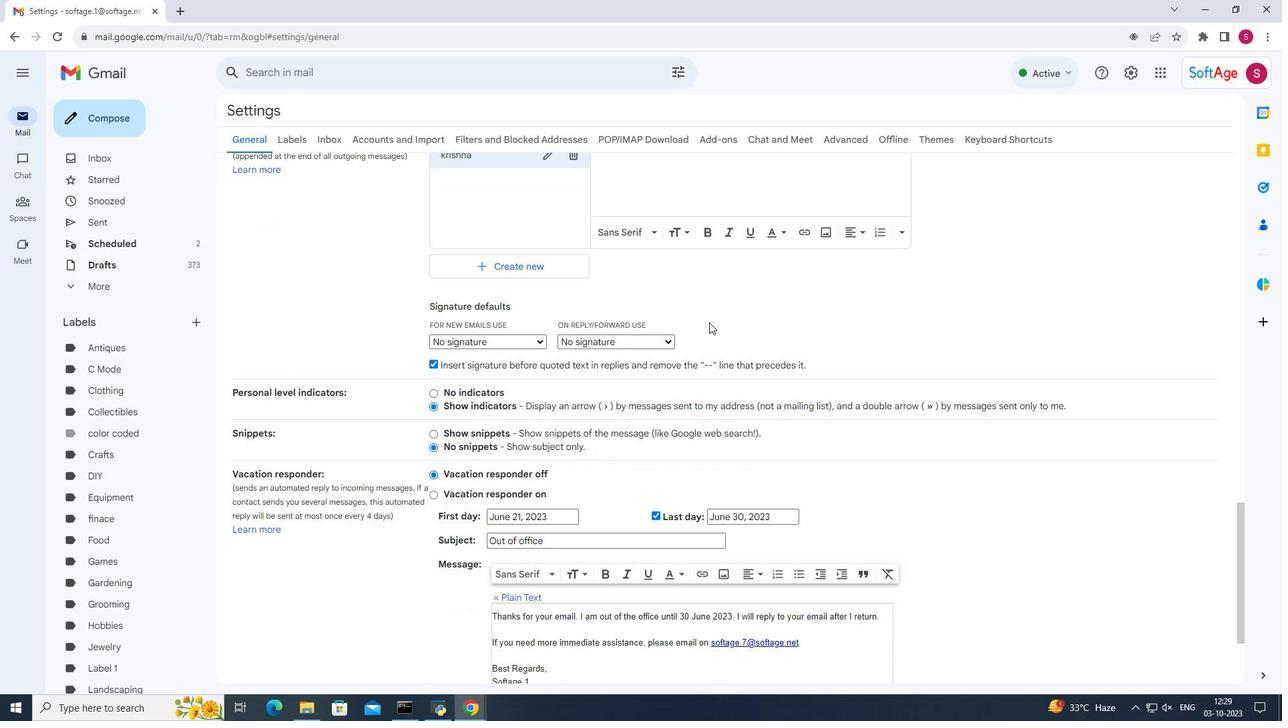 
Action: Mouse scrolled (709, 322) with delta (0, 0)
Screenshot: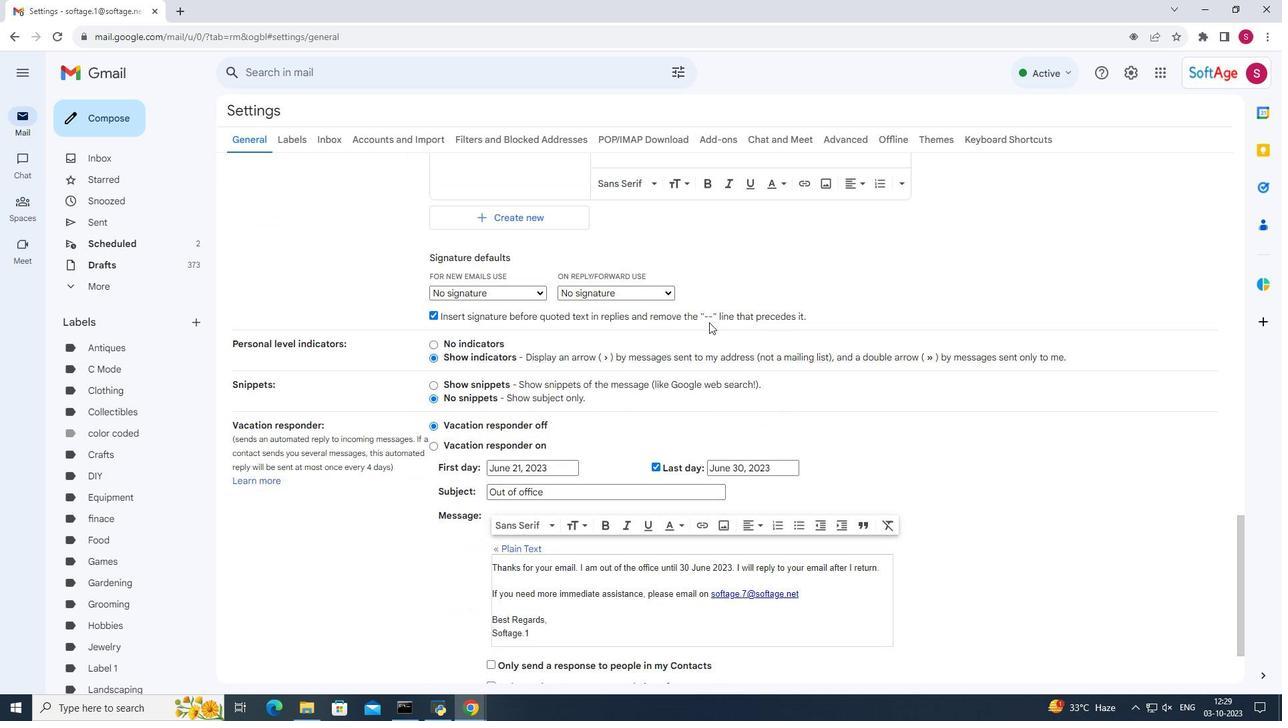 
Action: Mouse moved to (710, 322)
Screenshot: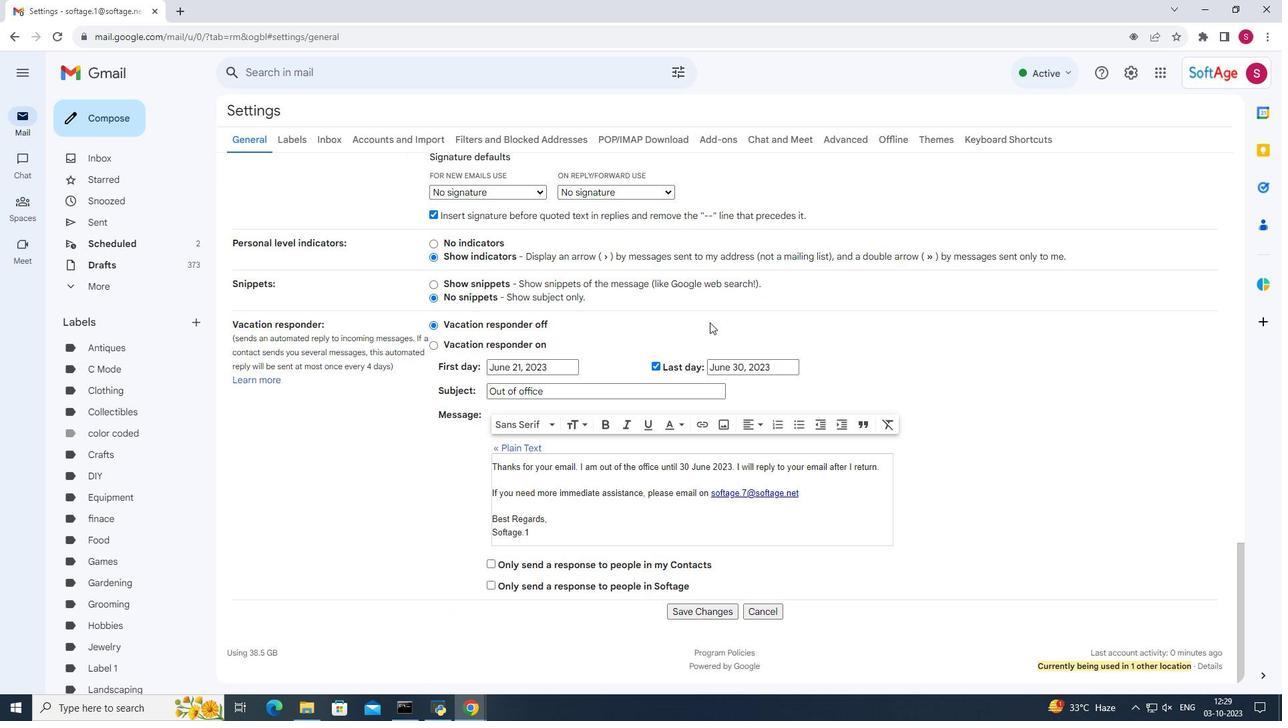 
Action: Mouse scrolled (710, 322) with delta (0, 0)
Screenshot: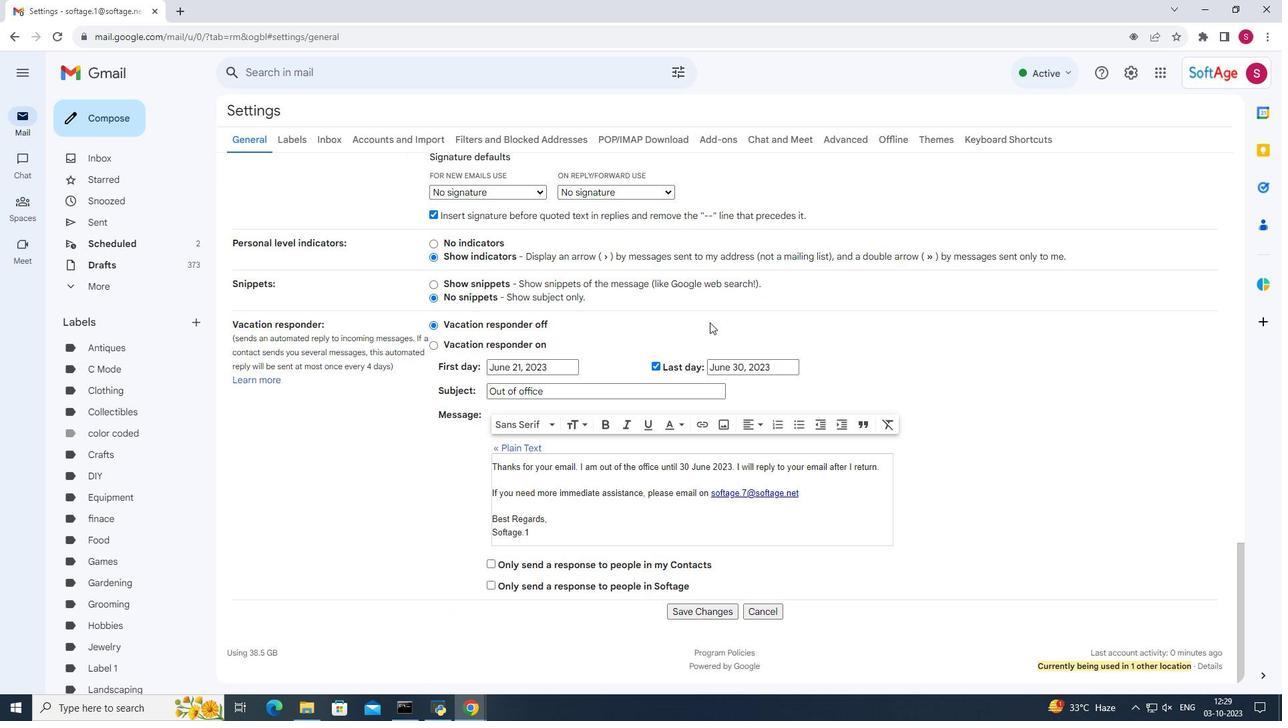 
Action: Mouse moved to (692, 610)
Screenshot: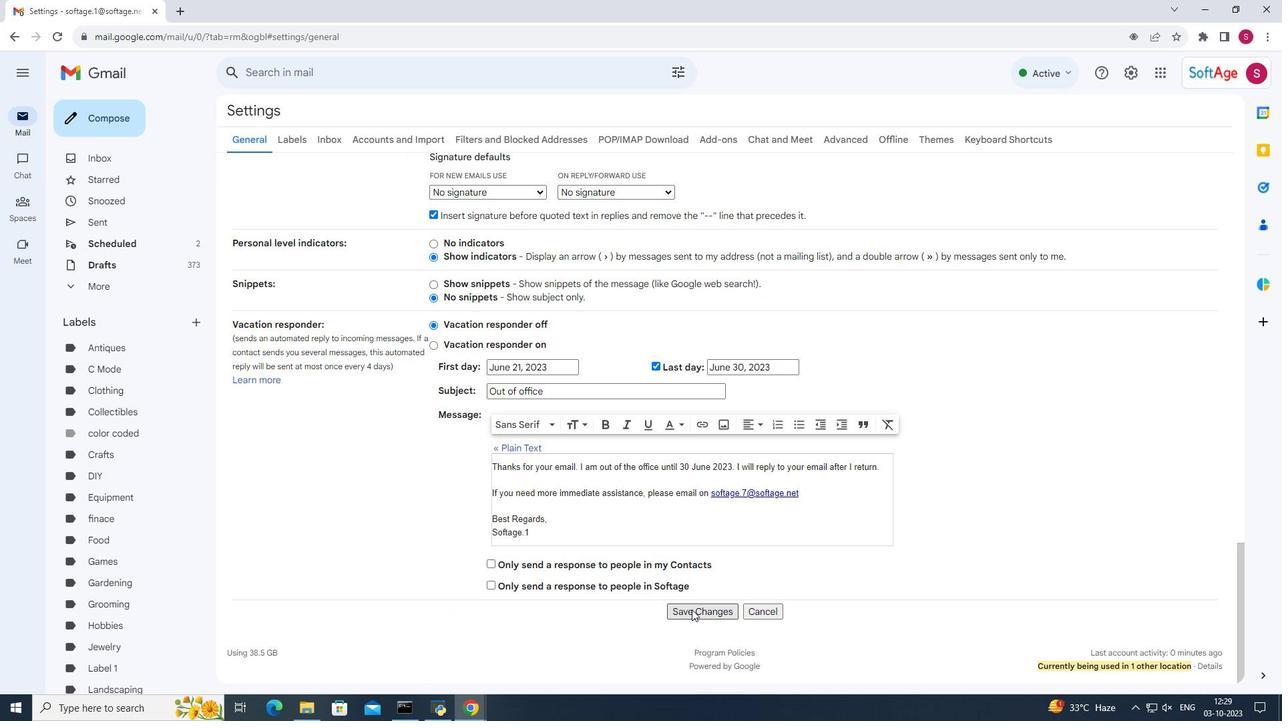 
Action: Mouse pressed left at (692, 610)
Screenshot: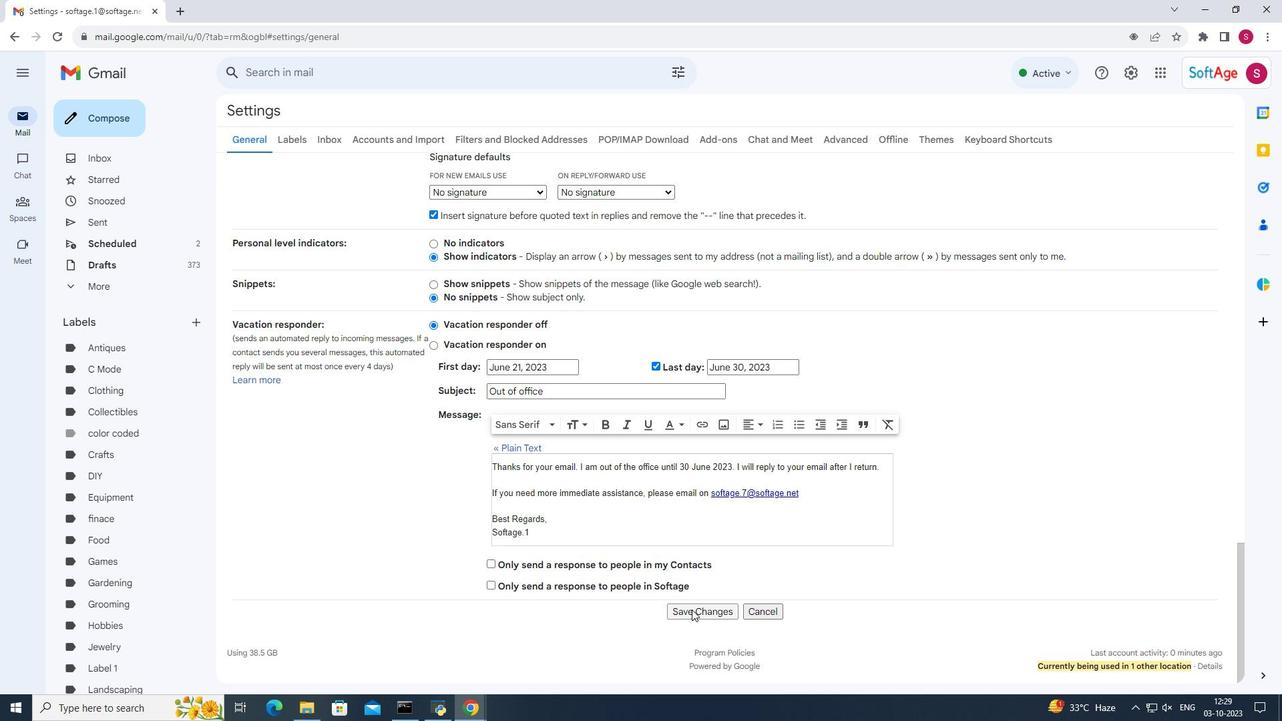
Action: Mouse moved to (104, 113)
Screenshot: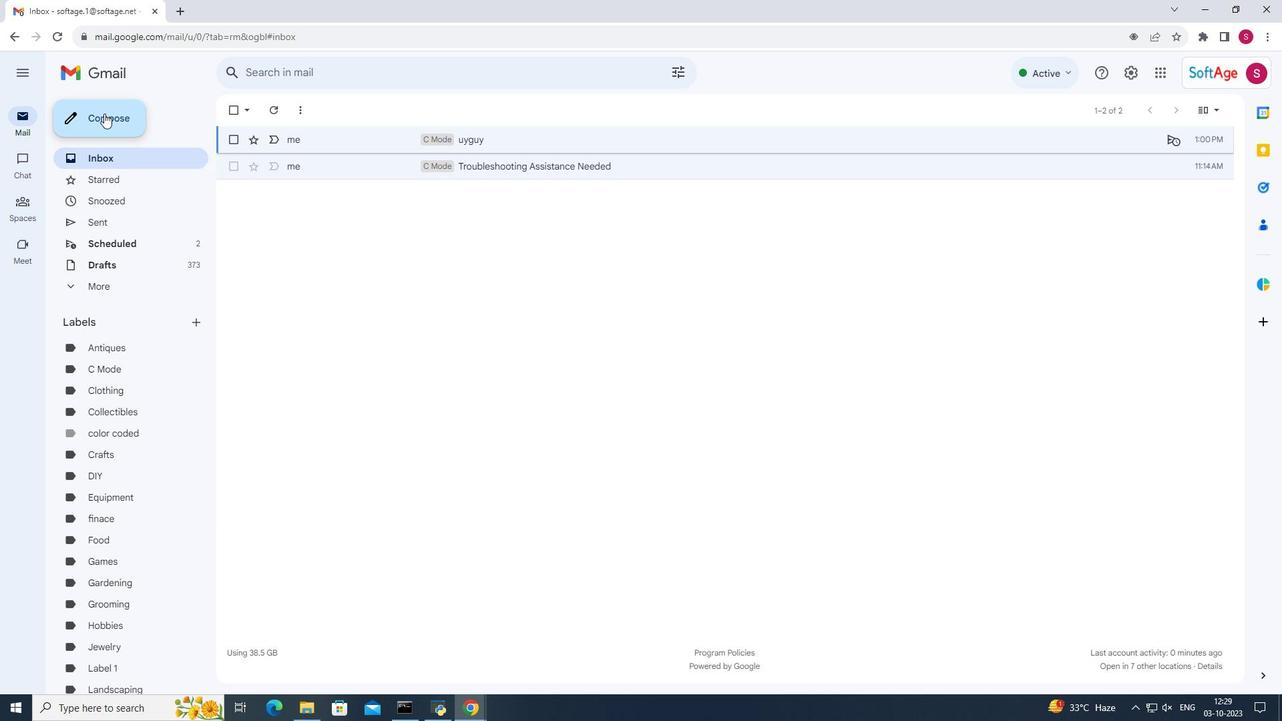 
Action: Mouse pressed left at (104, 113)
Screenshot: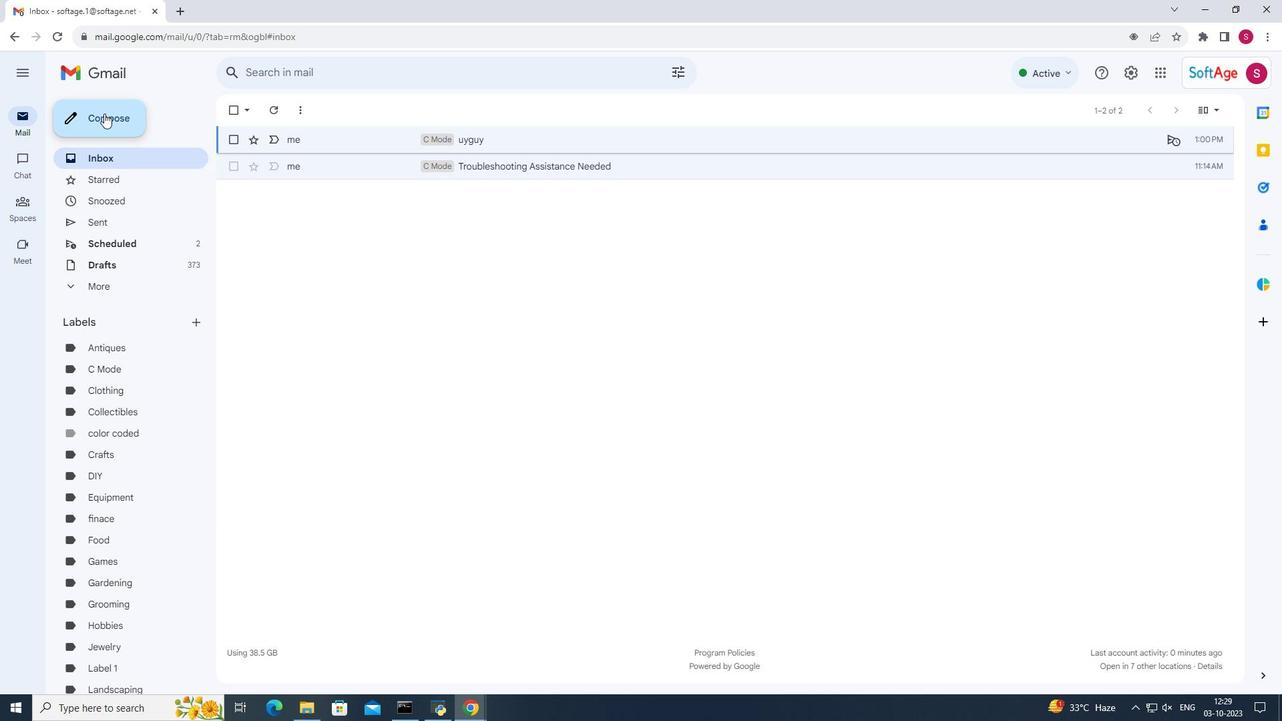 
Action: Mouse pressed left at (104, 113)
Screenshot: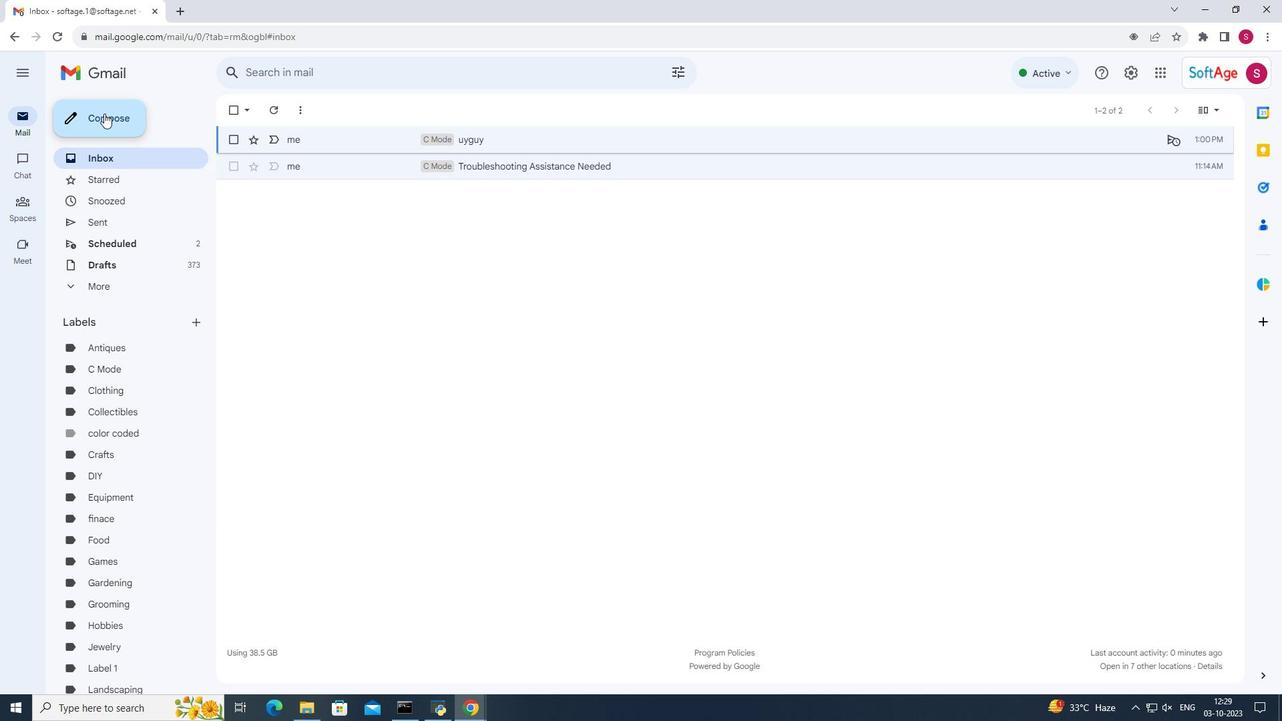 
Action: Mouse moved to (819, 293)
Screenshot: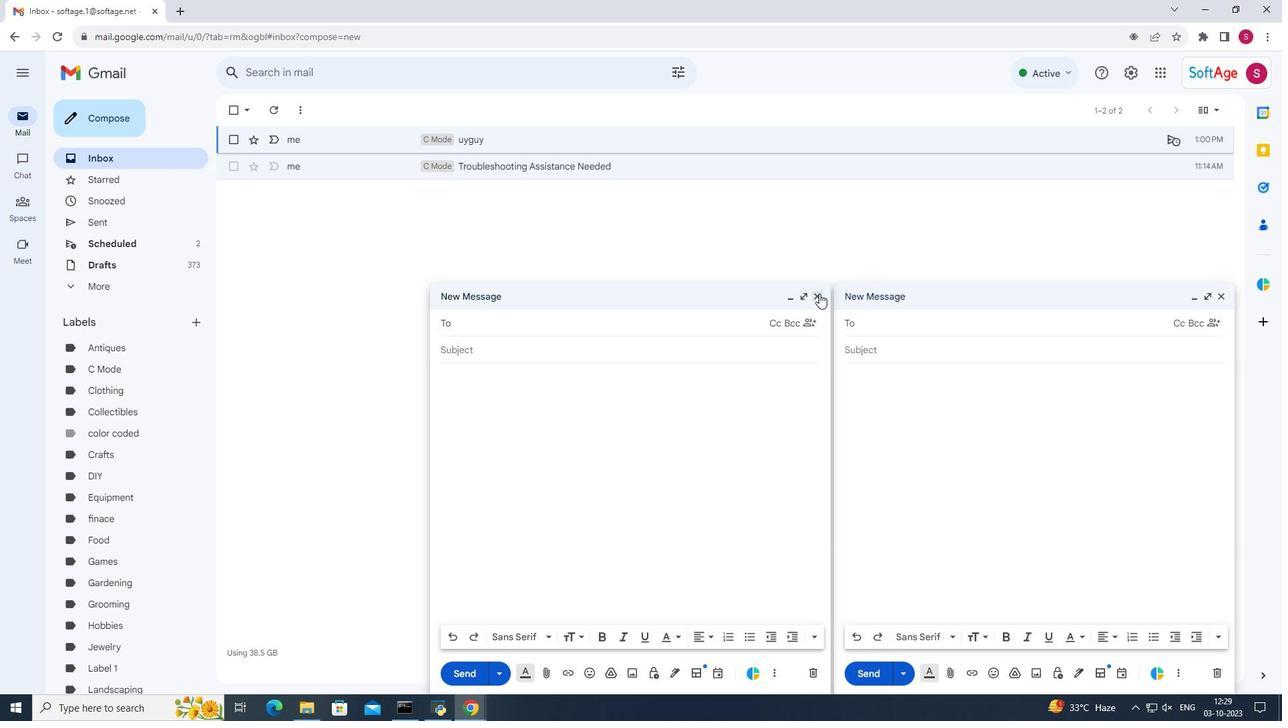 
Action: Mouse pressed left at (819, 293)
Screenshot: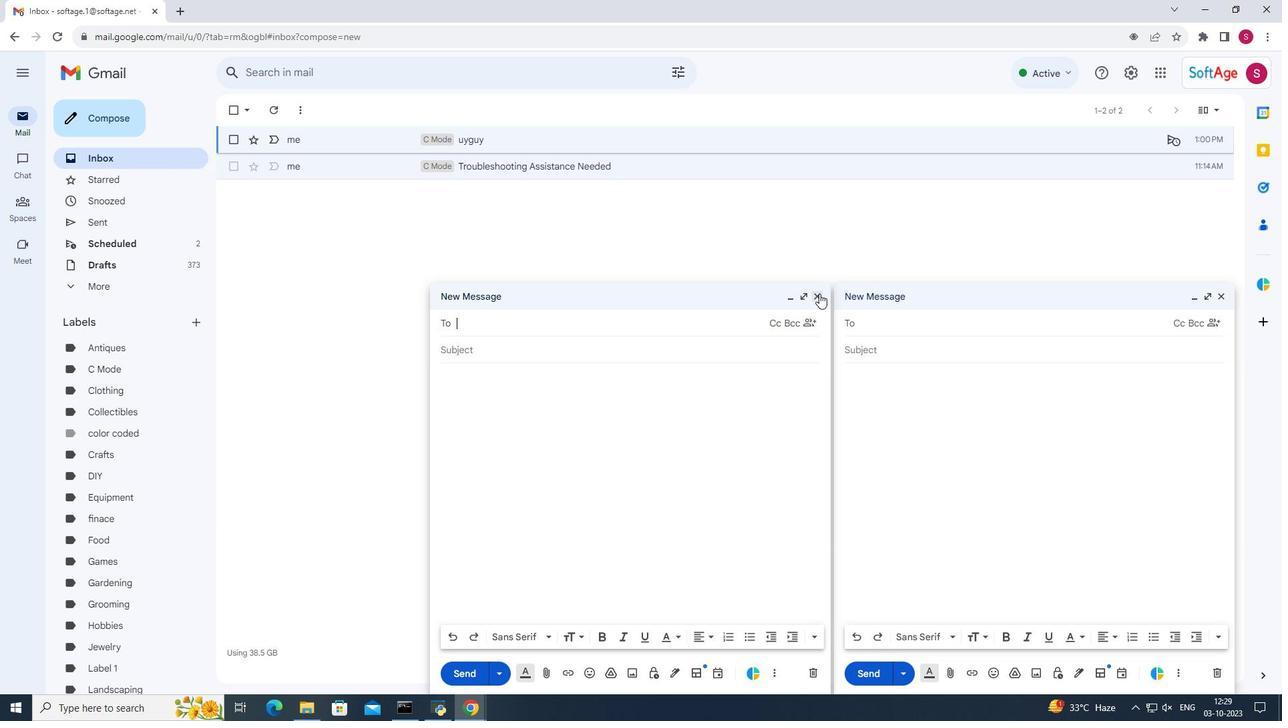 
Action: Mouse moved to (883, 326)
Screenshot: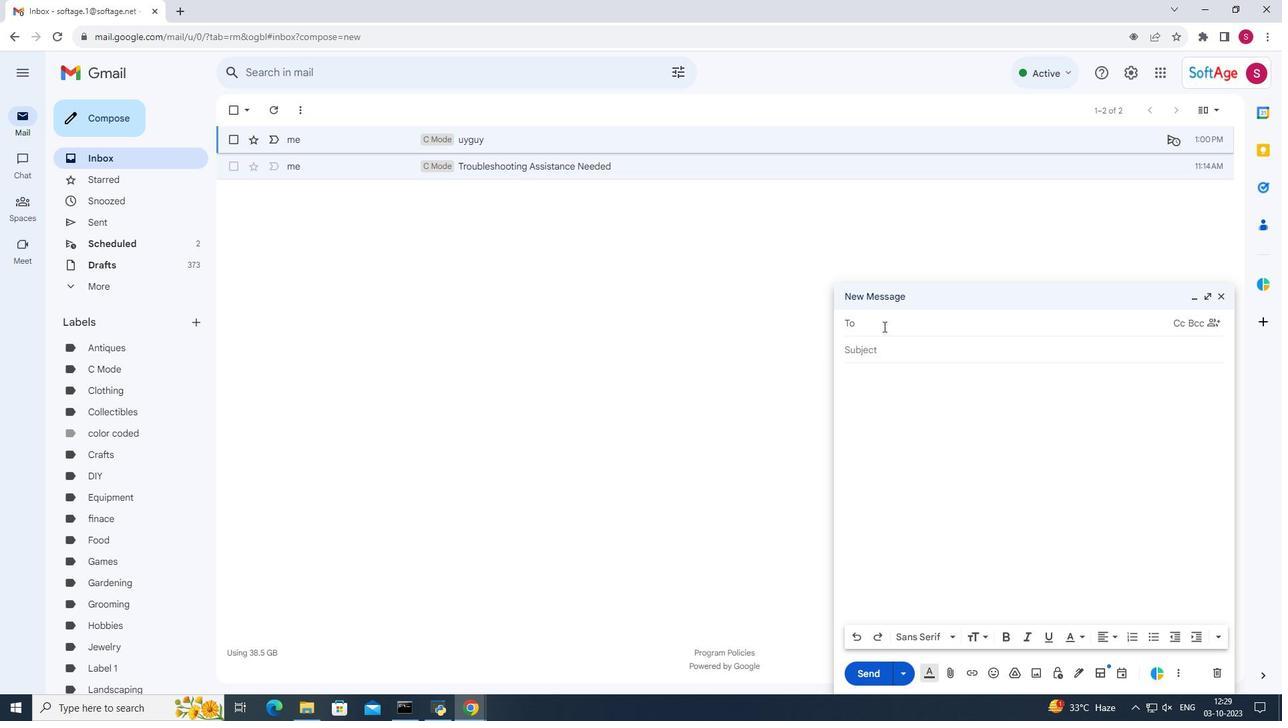 
Action: Mouse pressed left at (883, 326)
Screenshot: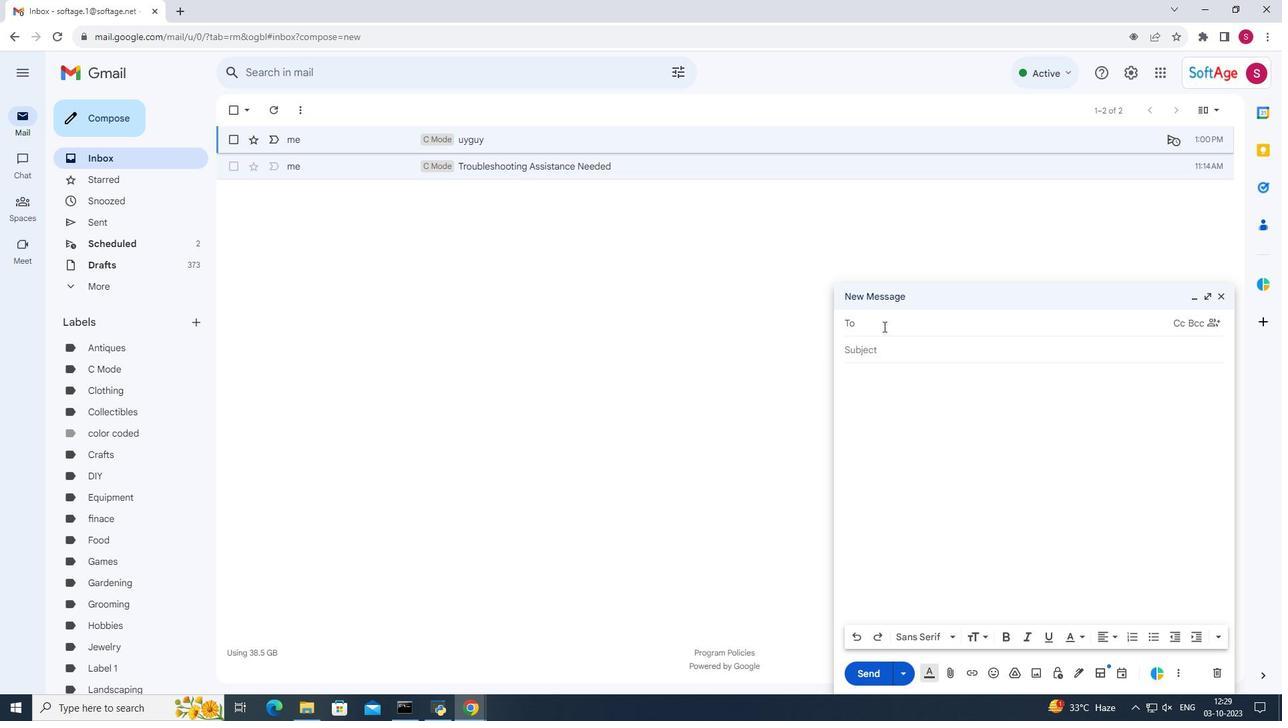 
Action: Key pressed so<Key.enter><Key.down>
Screenshot: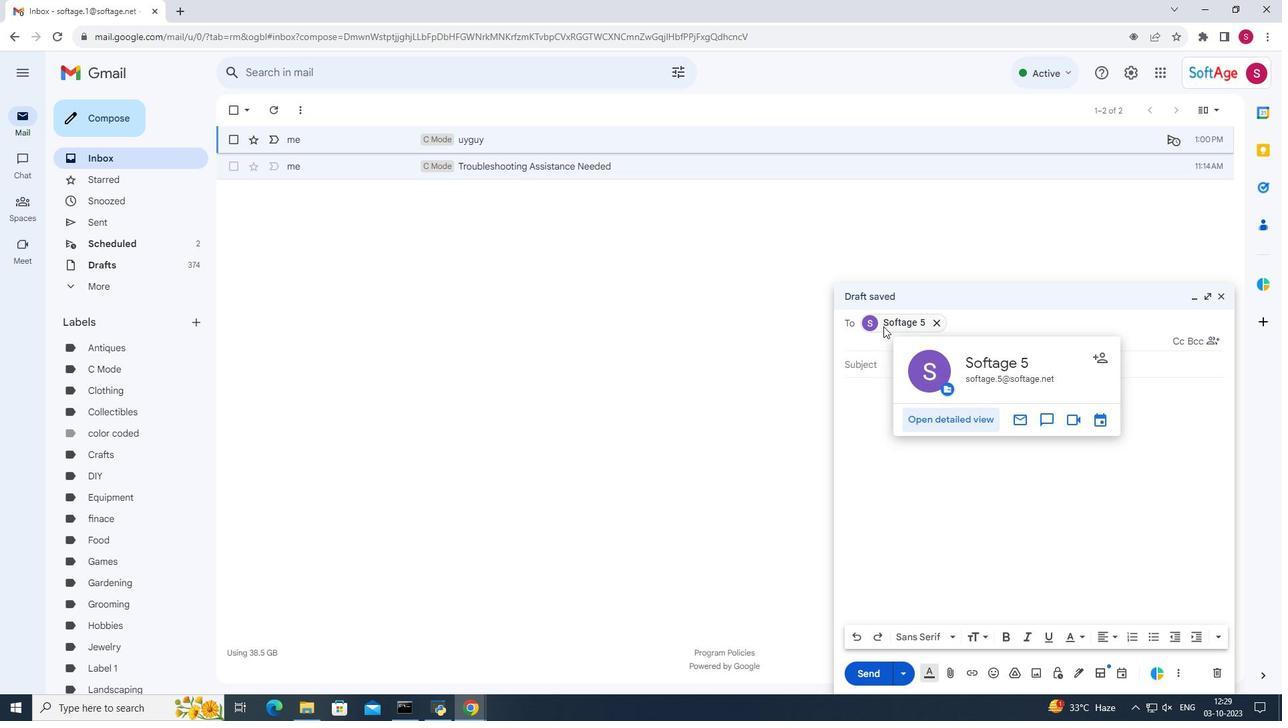 
Action: Mouse moved to (846, 424)
Screenshot: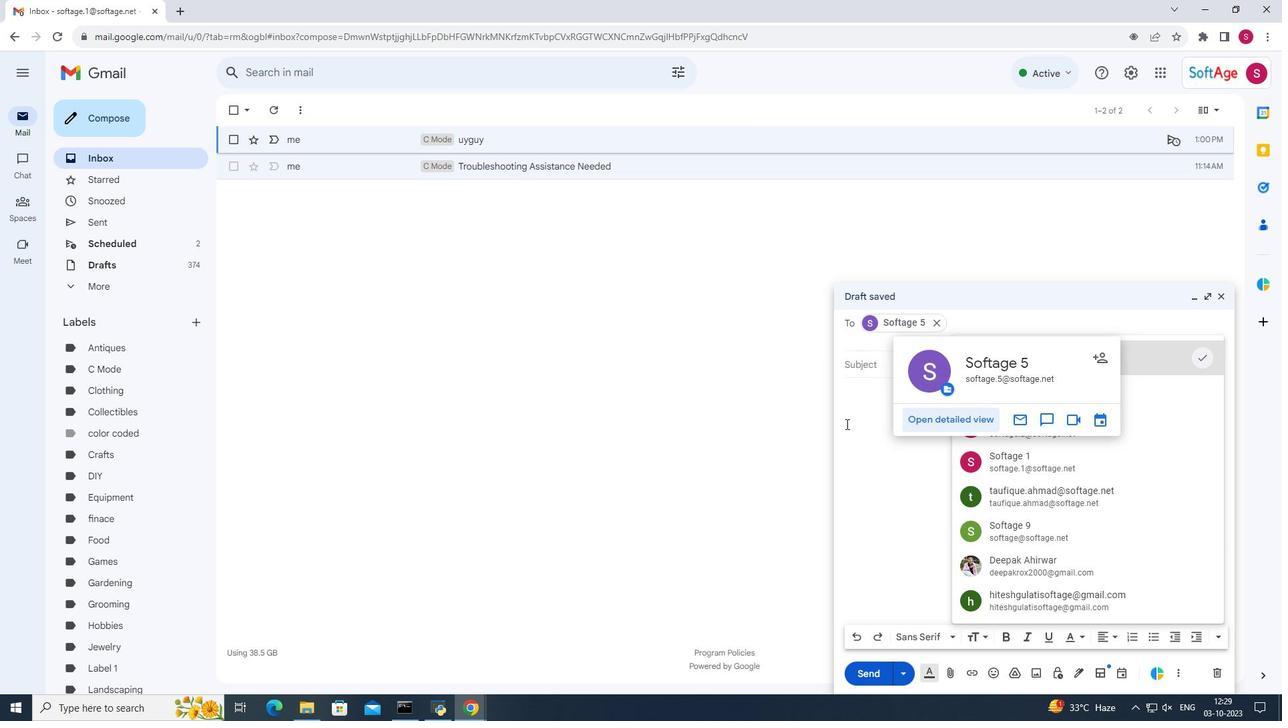 
Action: Mouse pressed left at (846, 424)
Screenshot: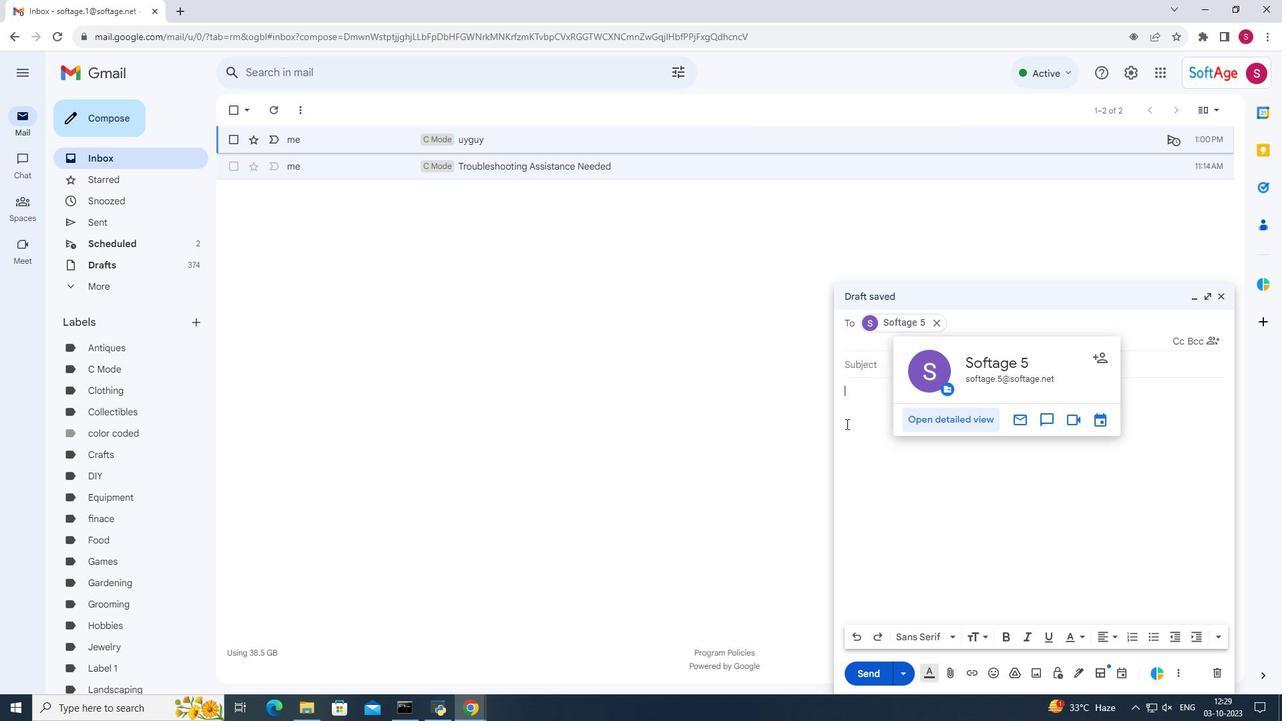 
Action: Mouse moved to (885, 413)
Screenshot: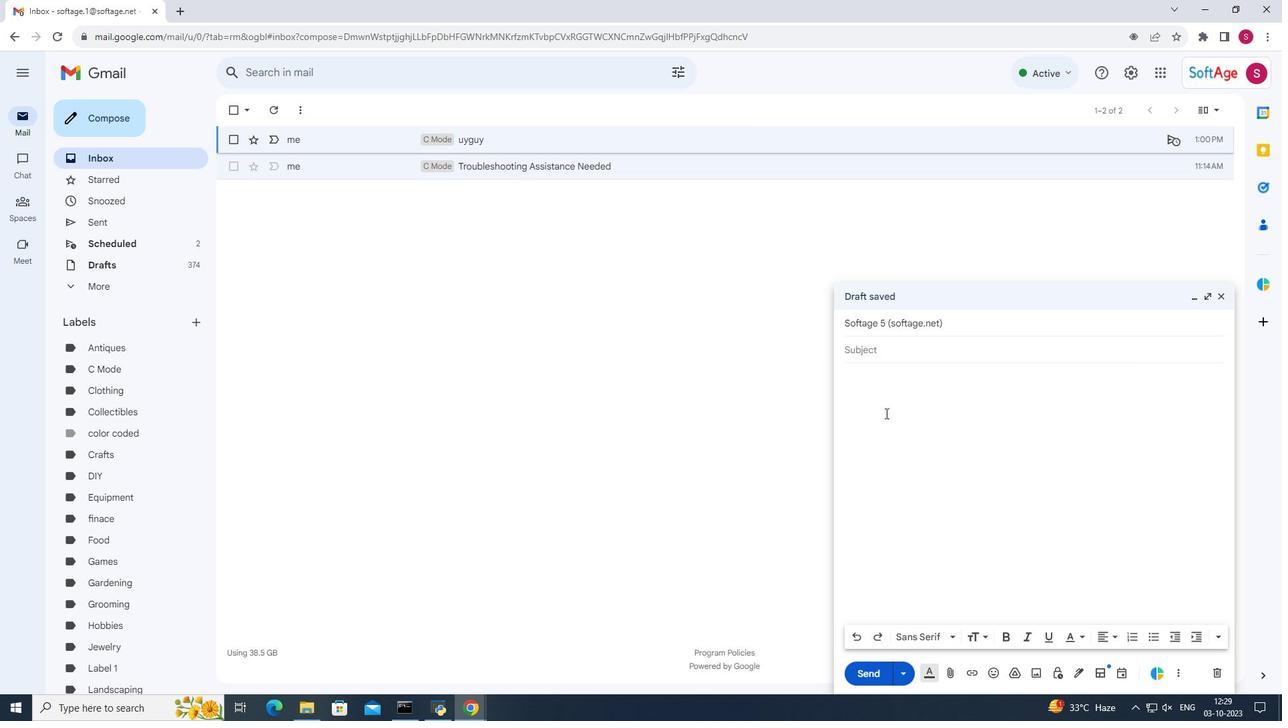 
Action: Key pressed hello<Key.space><Key.tab>
Screenshot: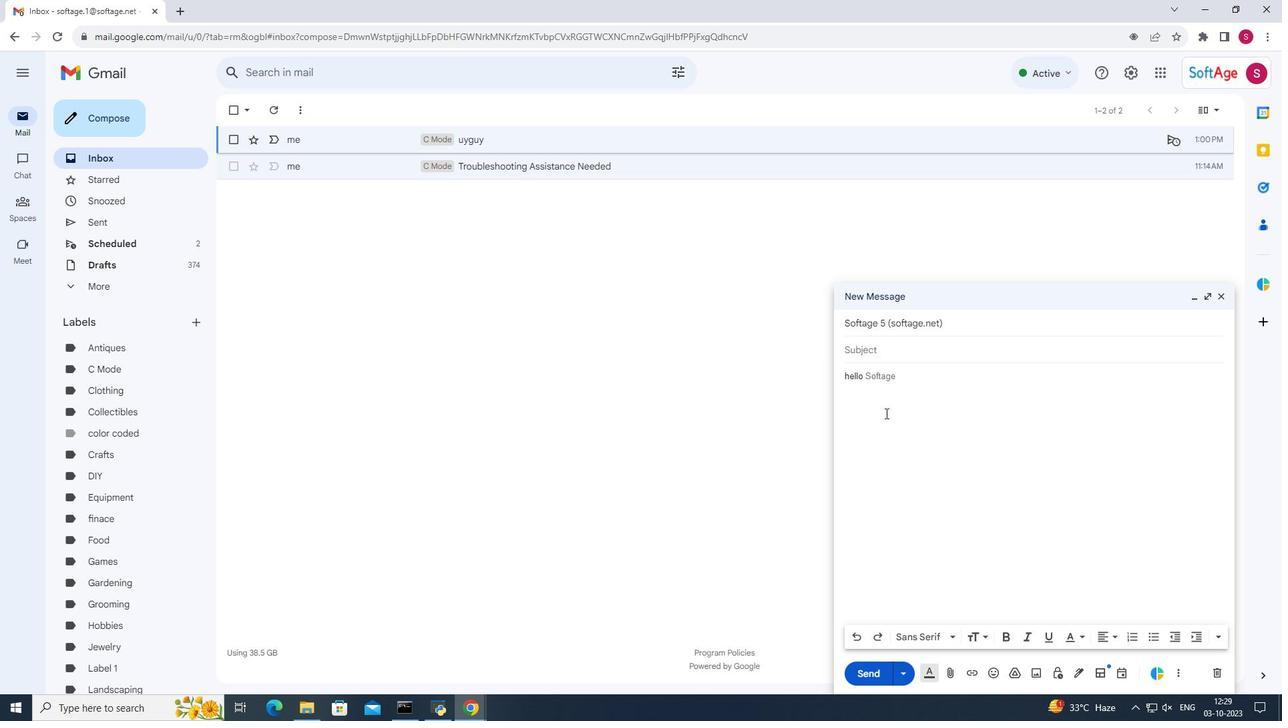 
Action: Mouse moved to (877, 408)
Screenshot: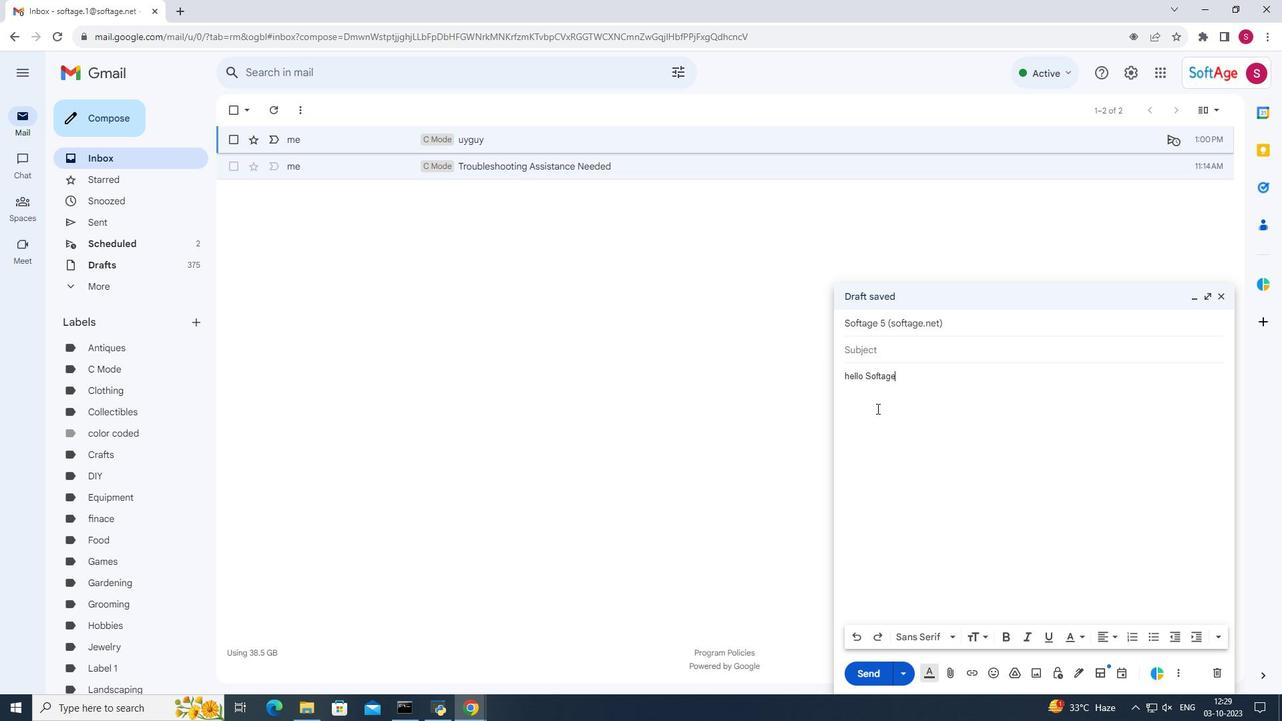 
